 Task: Look for space in Ciudad Lerdo, Mexico from 9th June, 2023 to 17th June, 2023 for 2 adults in price range Rs.7000 to Rs.12000. Place can be private room with 1  bedroom having 2 beds and 1 bathroom. Property type can be house, flat, guest house. Amenities needed are: wifi. Booking option can be shelf check-in. Required host language is English.
Action: Mouse moved to (541, 143)
Screenshot: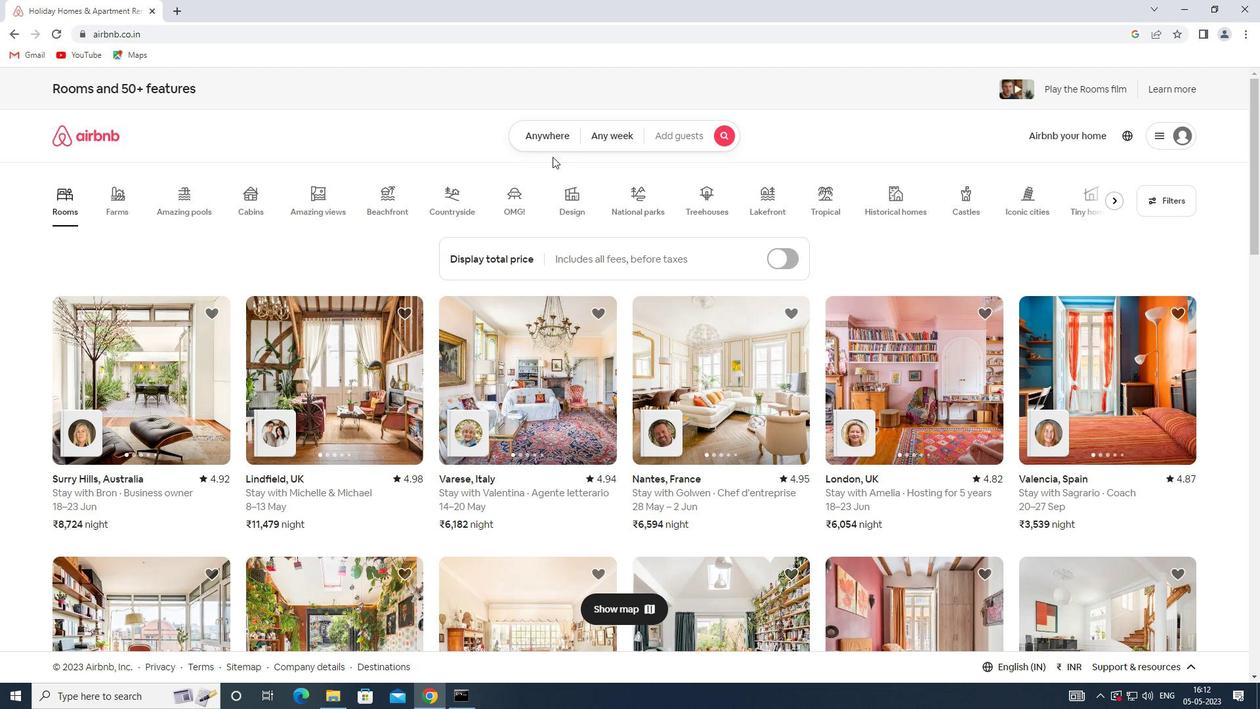 
Action: Mouse pressed left at (541, 143)
Screenshot: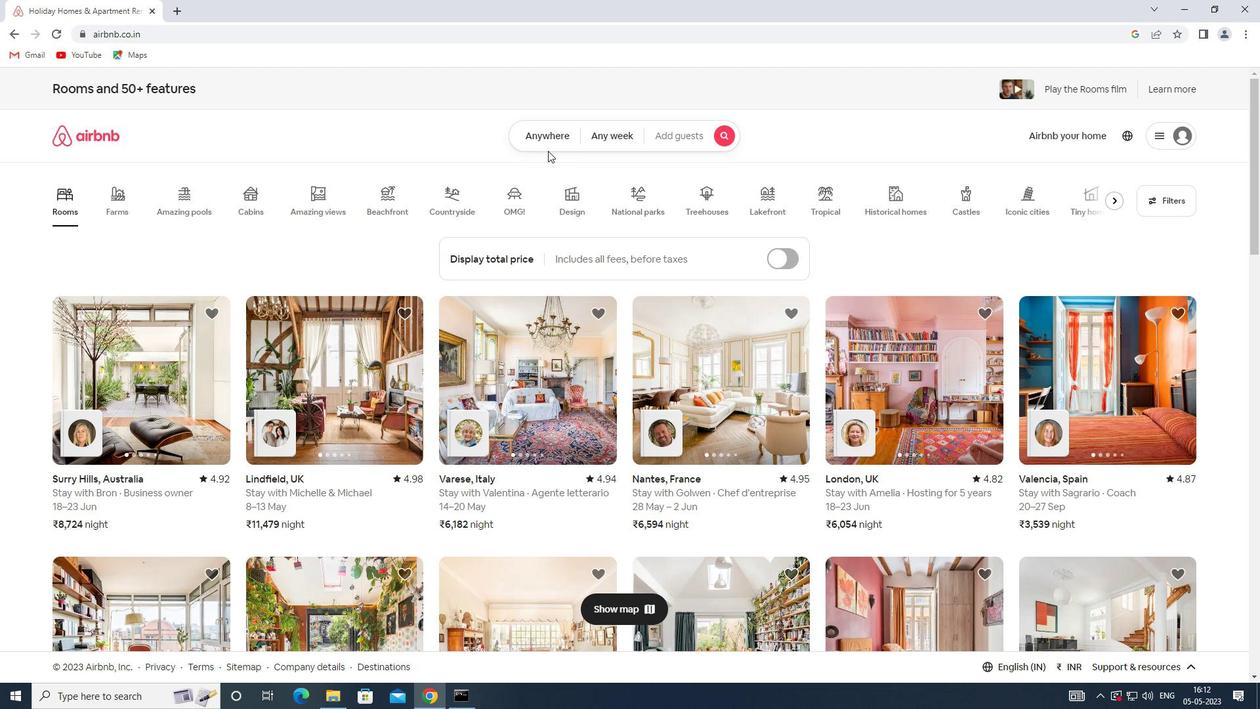 
Action: Mouse moved to (440, 189)
Screenshot: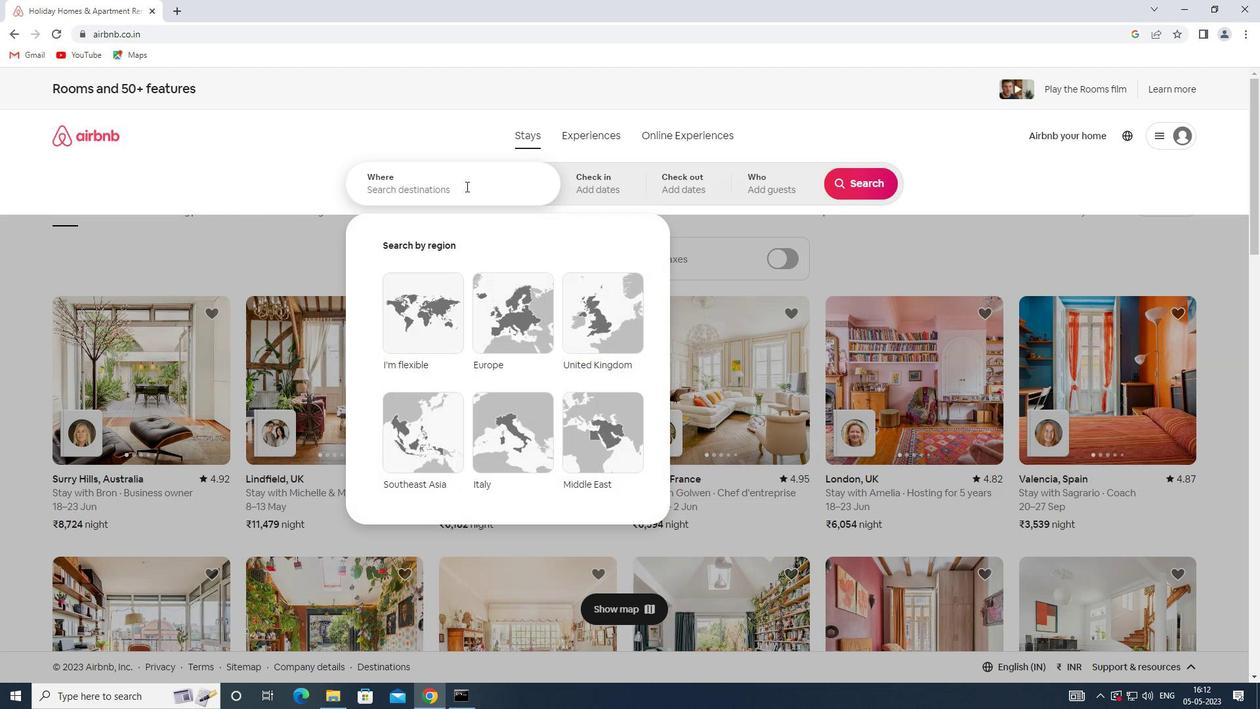 
Action: Mouse pressed left at (440, 189)
Screenshot: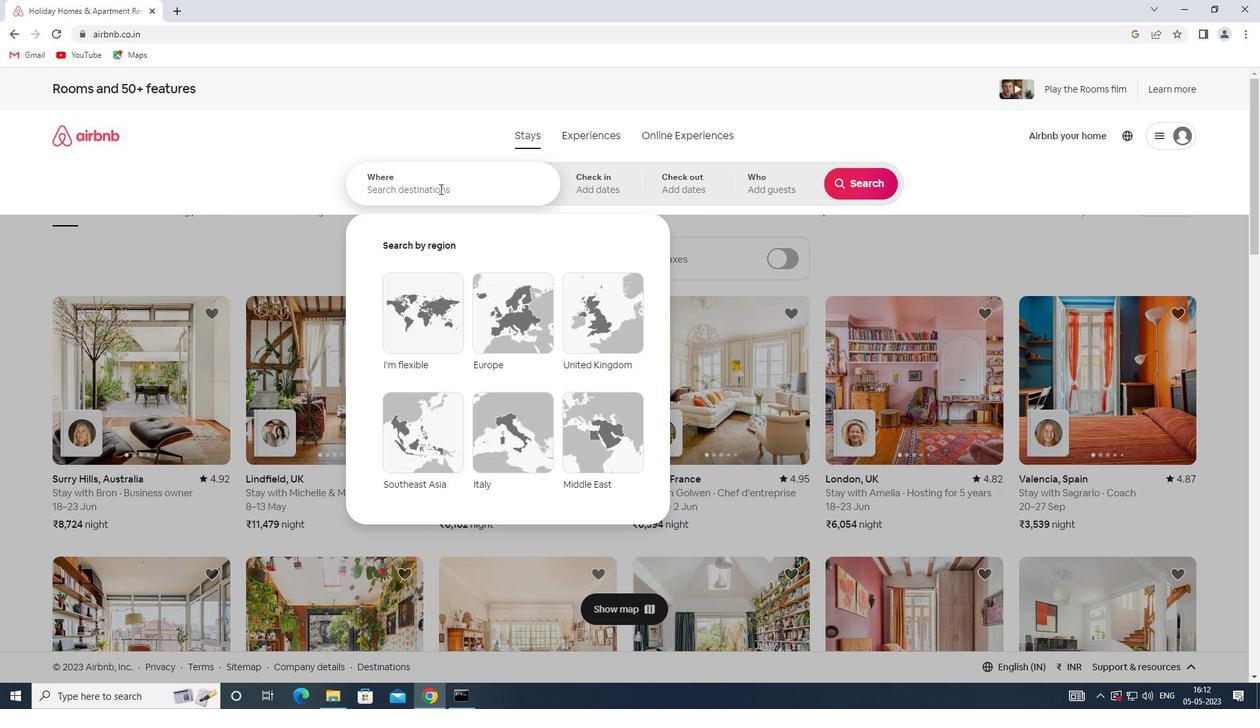 
Action: Mouse moved to (439, 189)
Screenshot: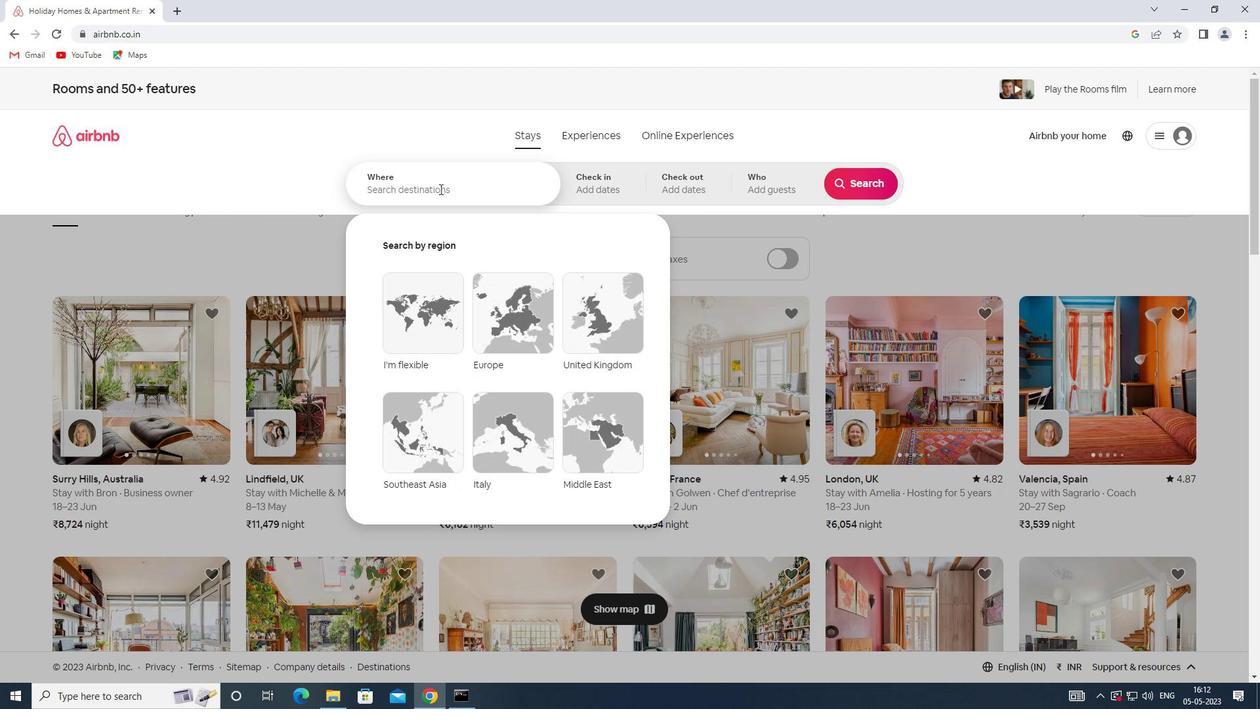 
Action: Key pressed <Key.shift>SPACE<Key.space>IN<Key.space><Key.shift><Key.shift>CIUDAD<Key.space><Key.shift>LERDO,<Key.shift>MEXICO
Screenshot: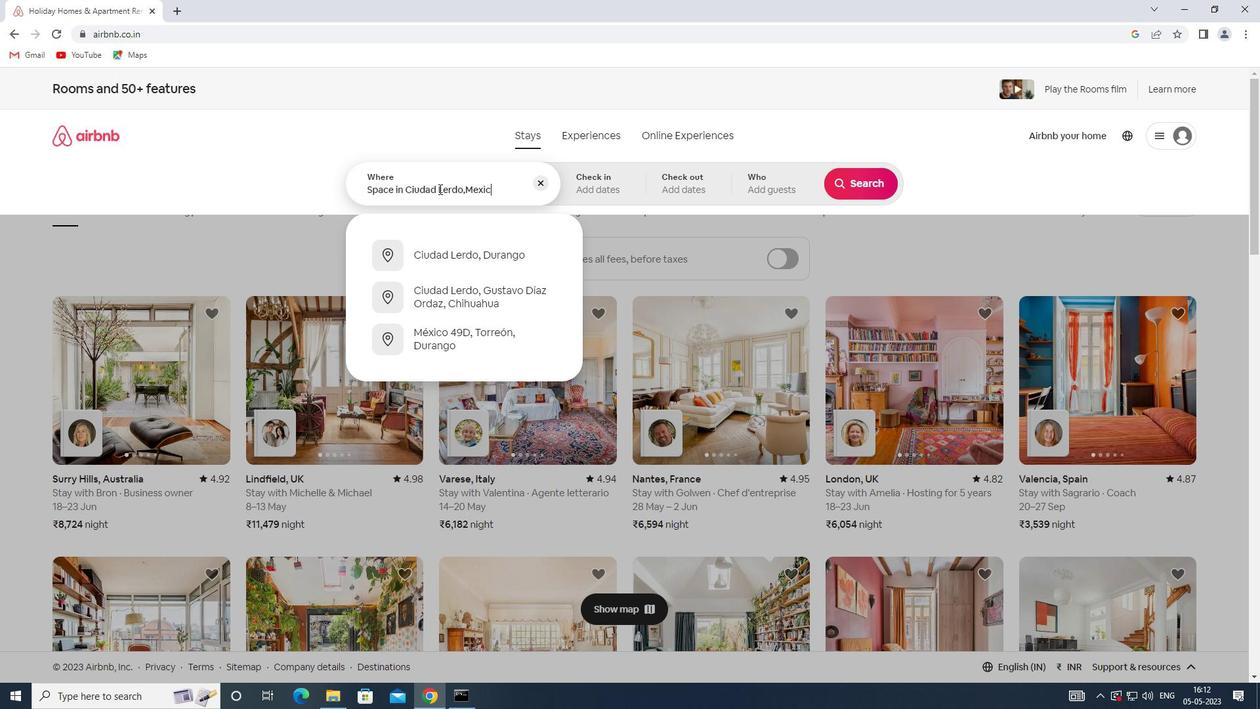
Action: Mouse moved to (593, 170)
Screenshot: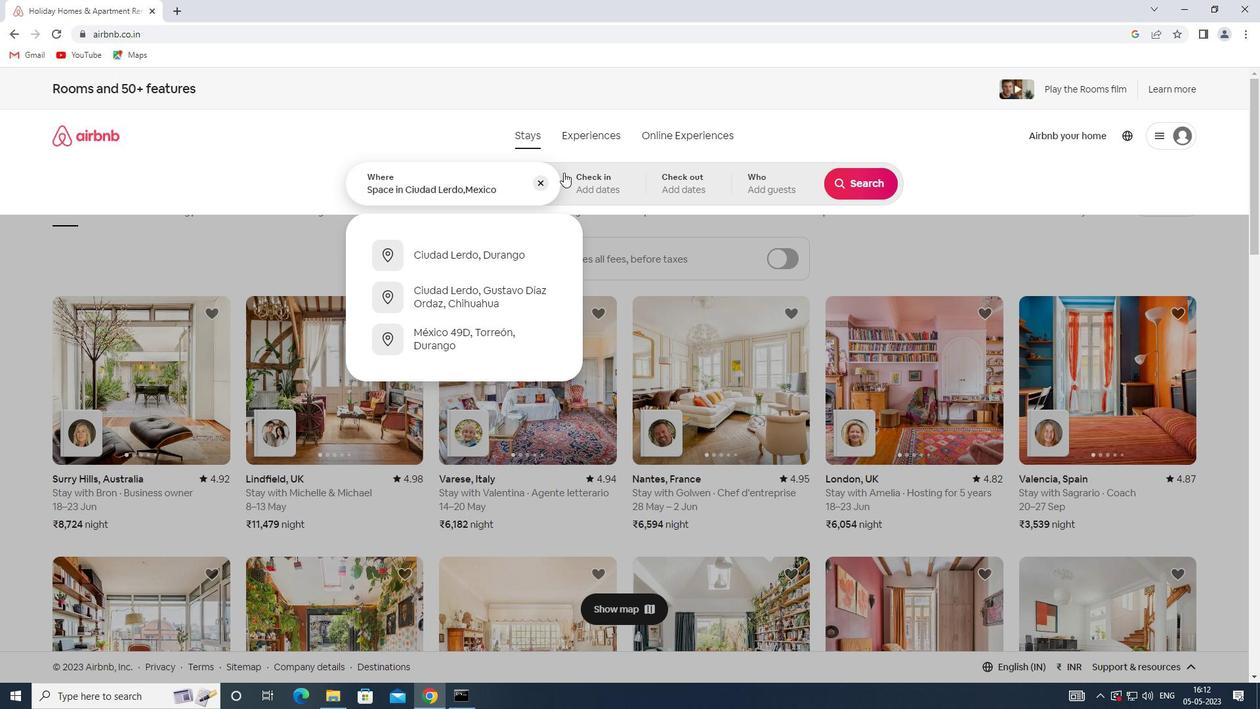 
Action: Mouse pressed left at (593, 170)
Screenshot: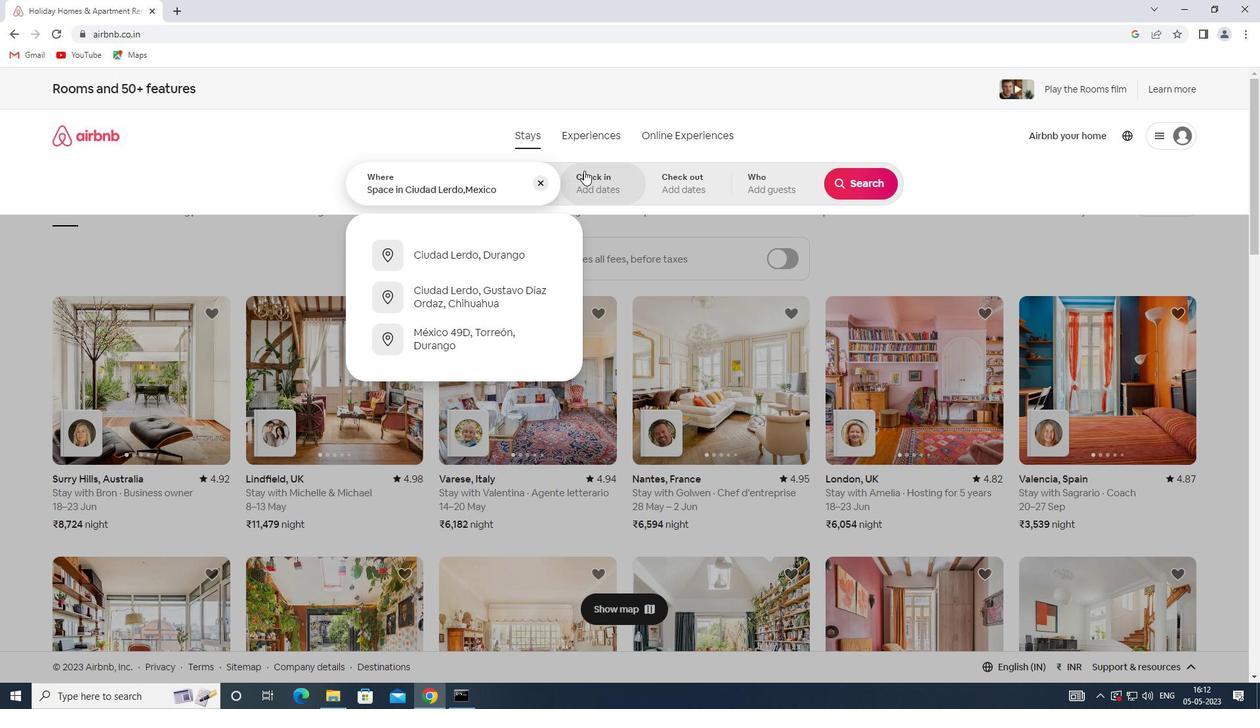 
Action: Mouse moved to (805, 363)
Screenshot: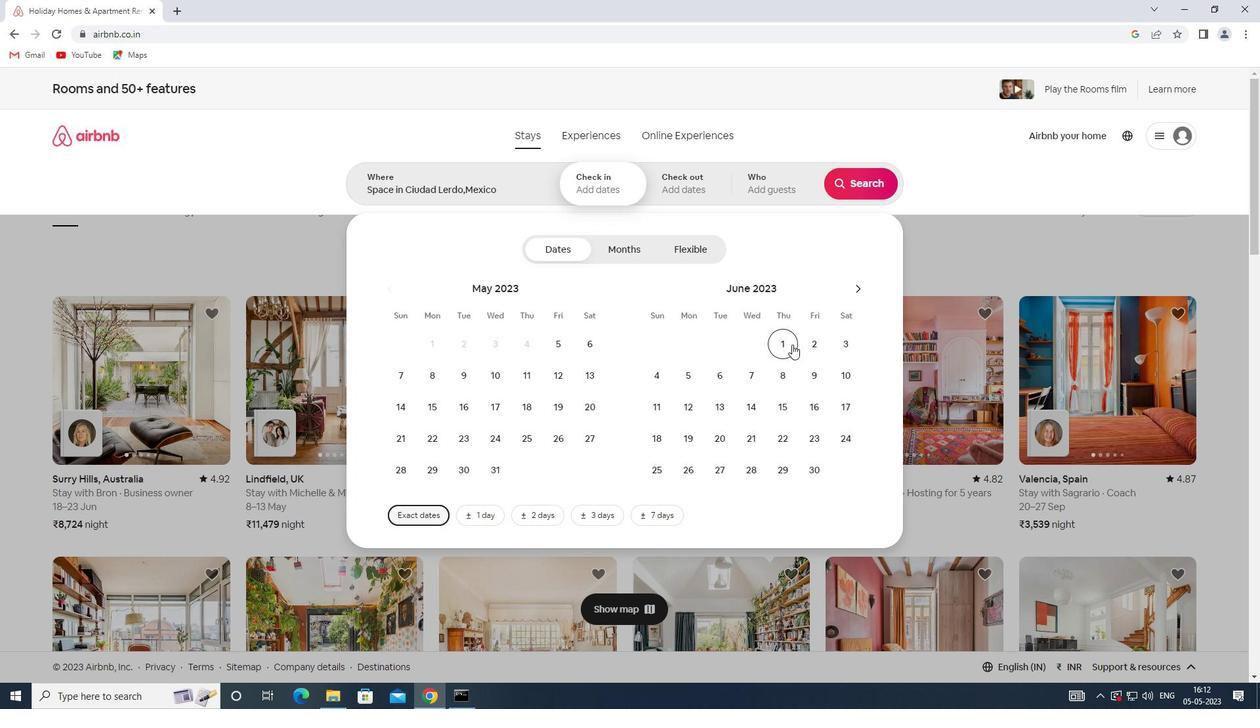 
Action: Mouse pressed left at (805, 363)
Screenshot: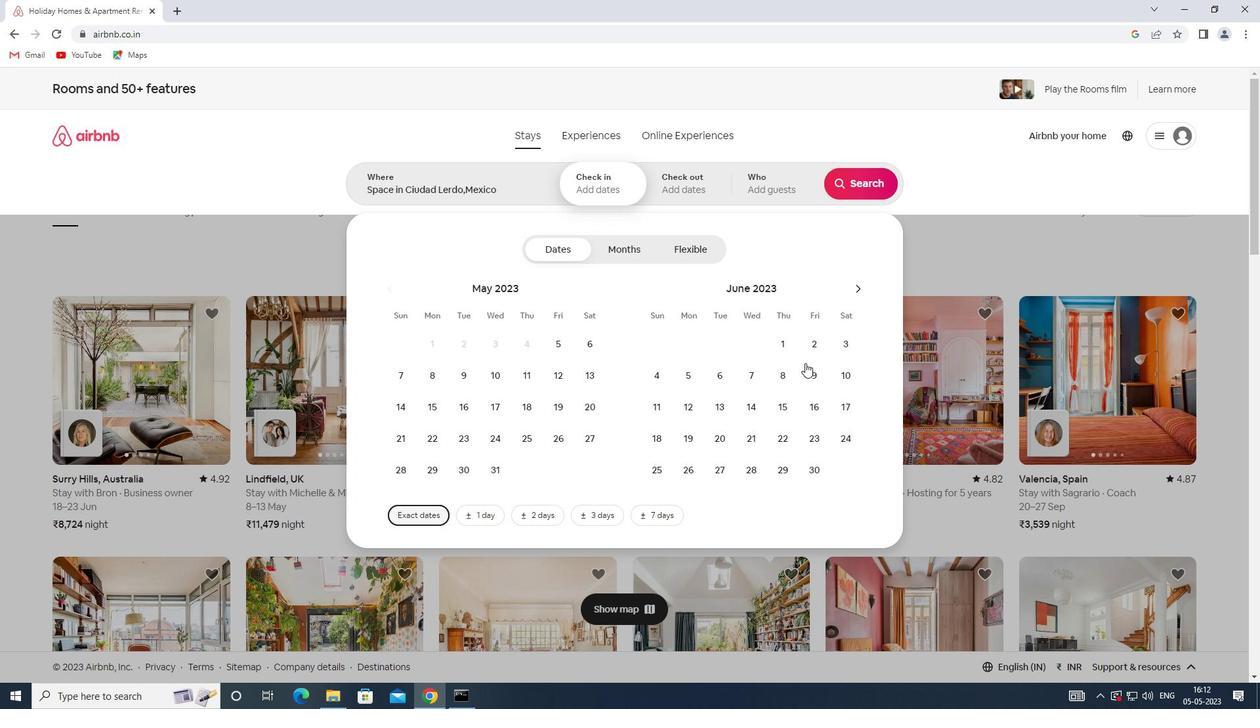 
Action: Mouse moved to (842, 405)
Screenshot: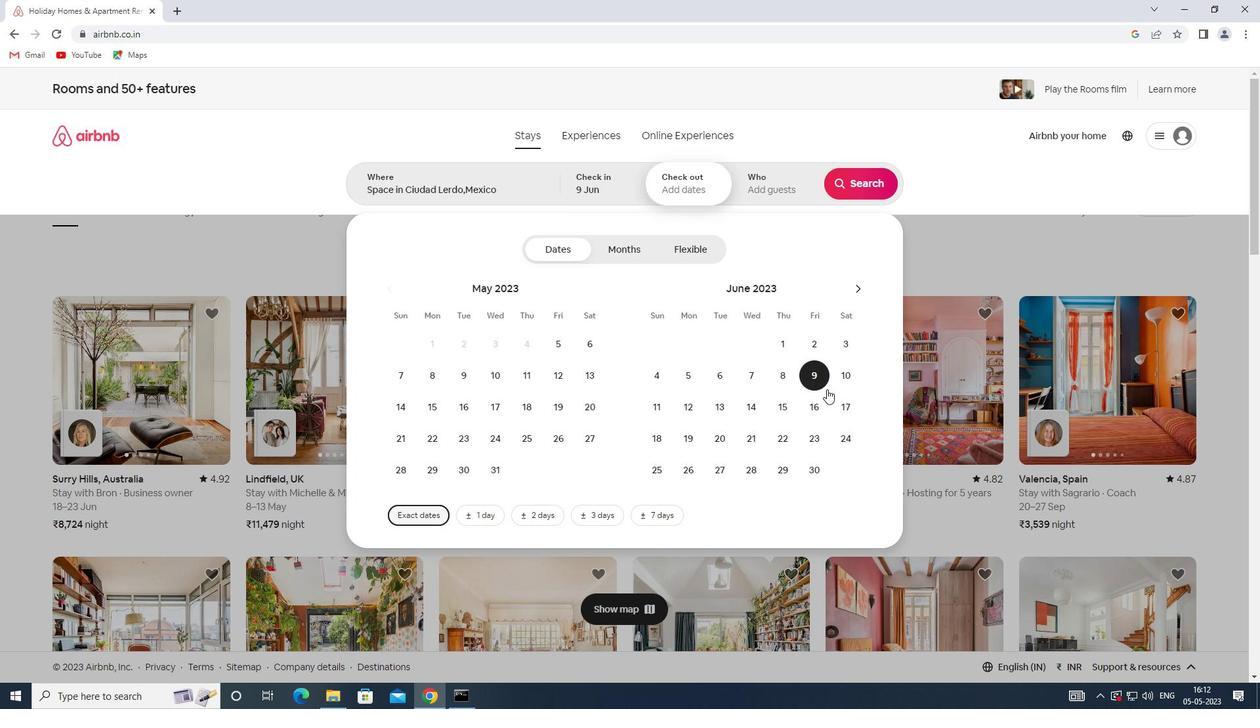 
Action: Mouse pressed left at (842, 405)
Screenshot: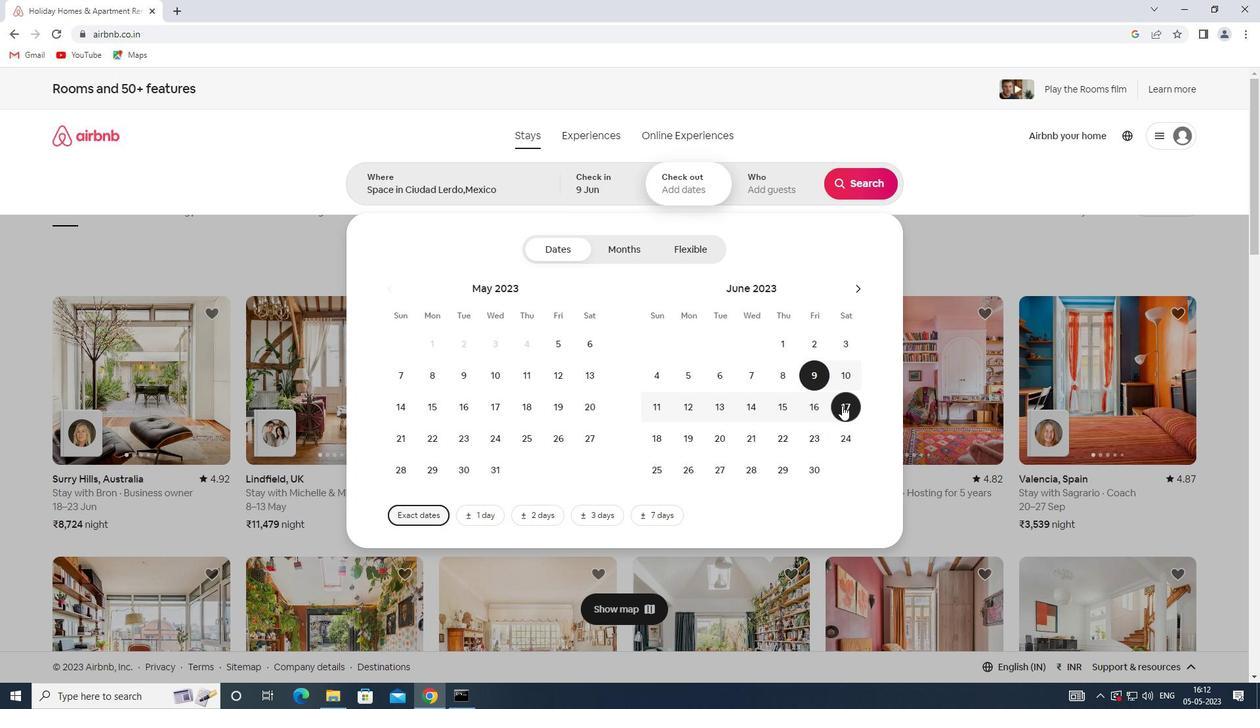 
Action: Mouse moved to (772, 190)
Screenshot: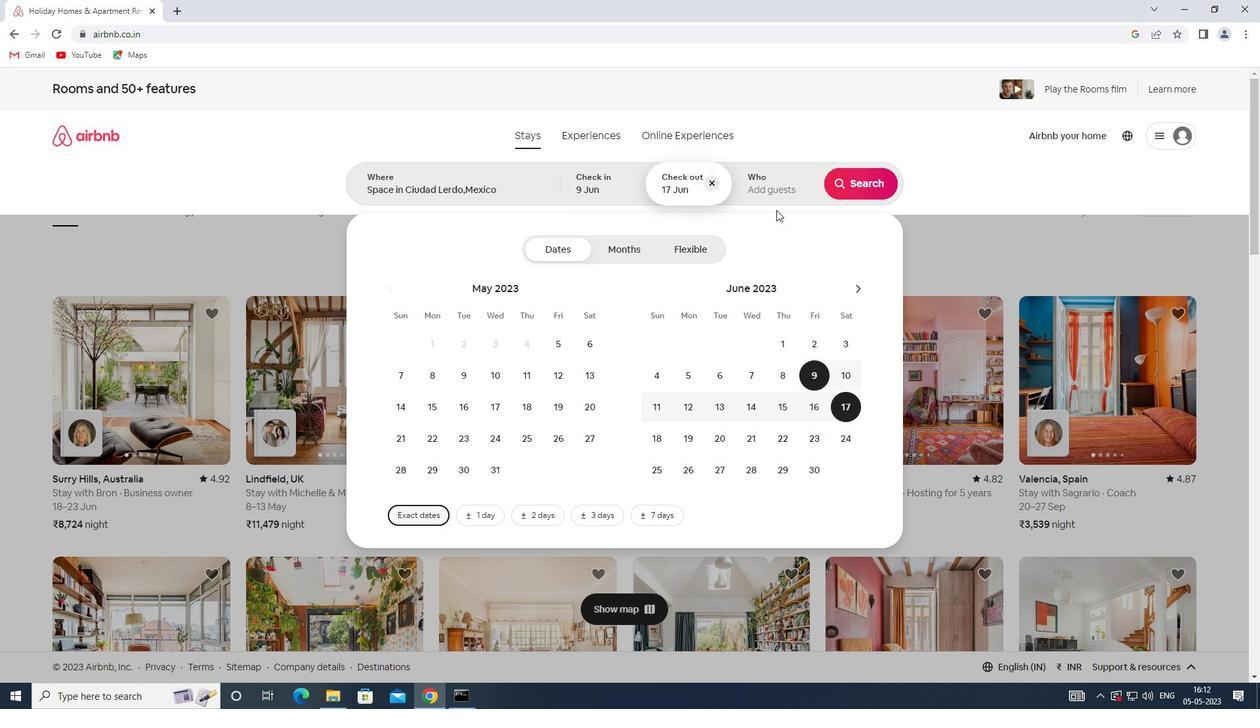 
Action: Mouse pressed left at (772, 190)
Screenshot: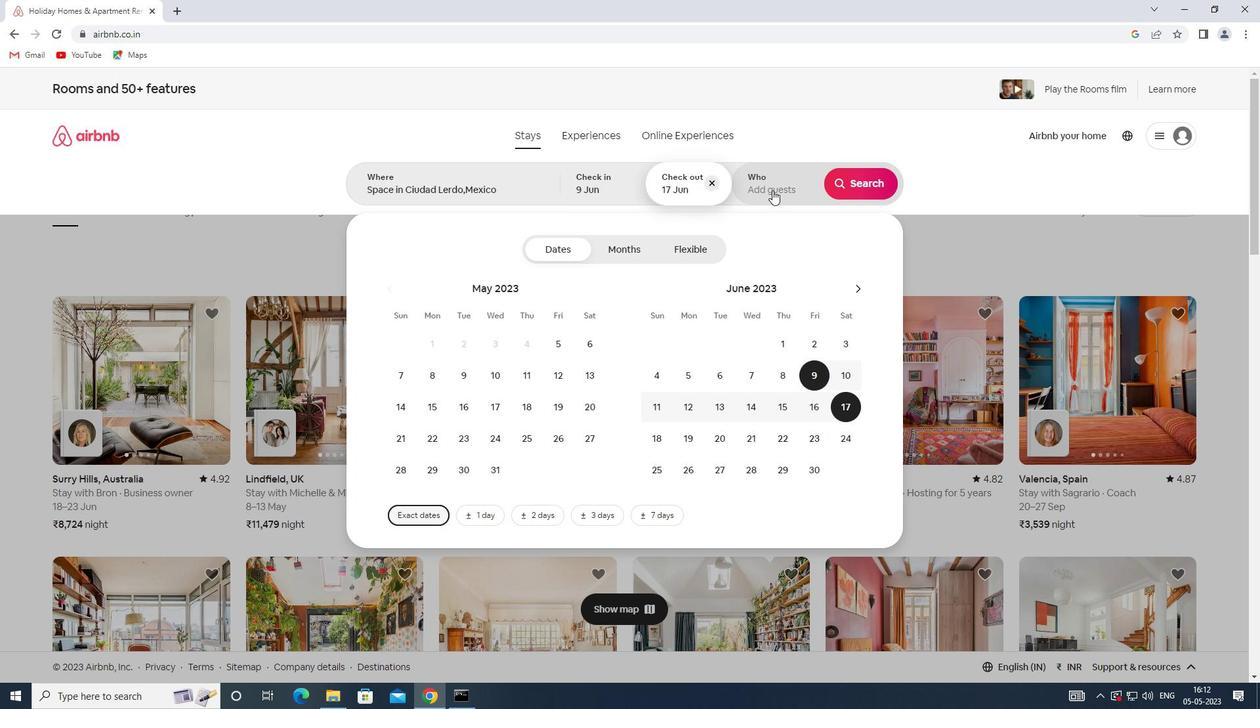 
Action: Mouse moved to (871, 252)
Screenshot: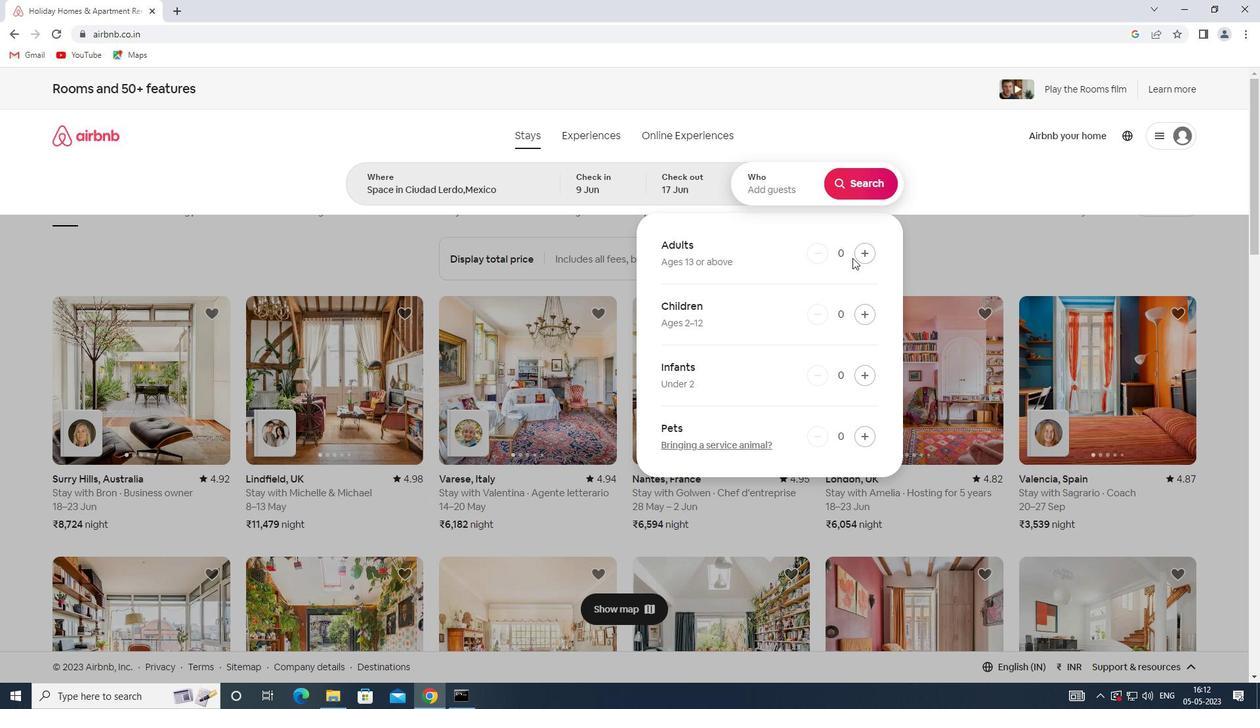 
Action: Mouse pressed left at (871, 252)
Screenshot: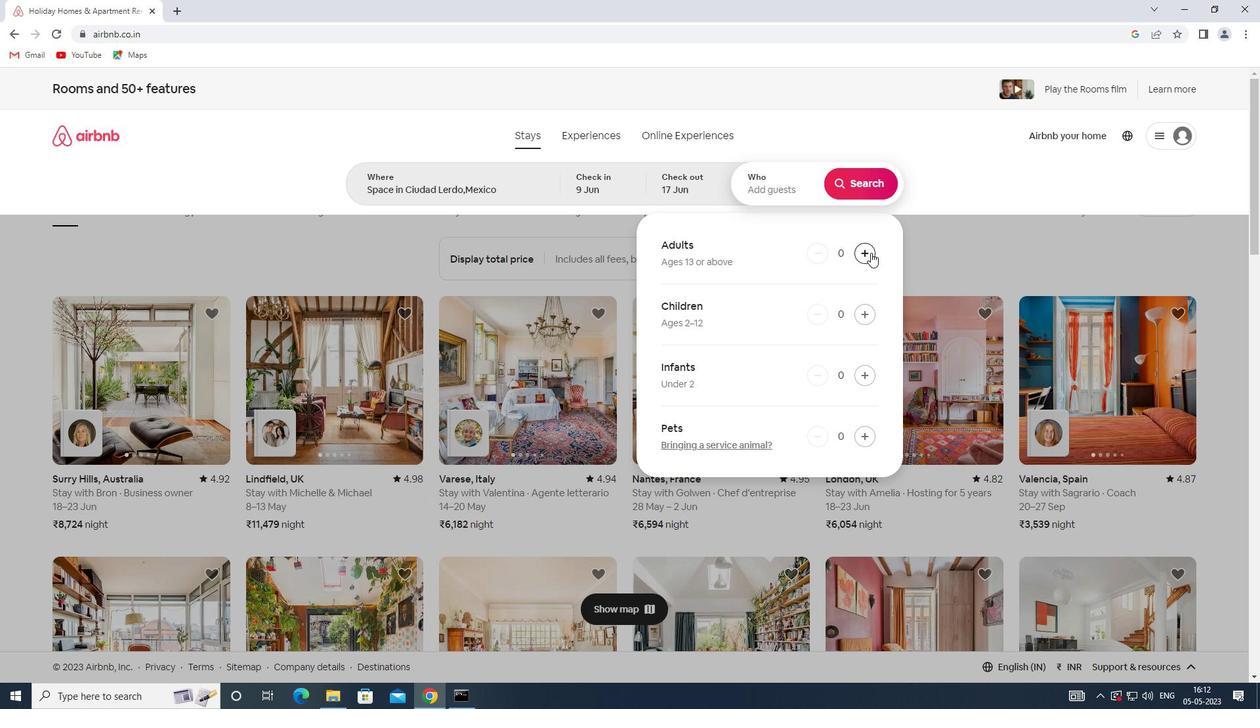 
Action: Mouse pressed left at (871, 252)
Screenshot: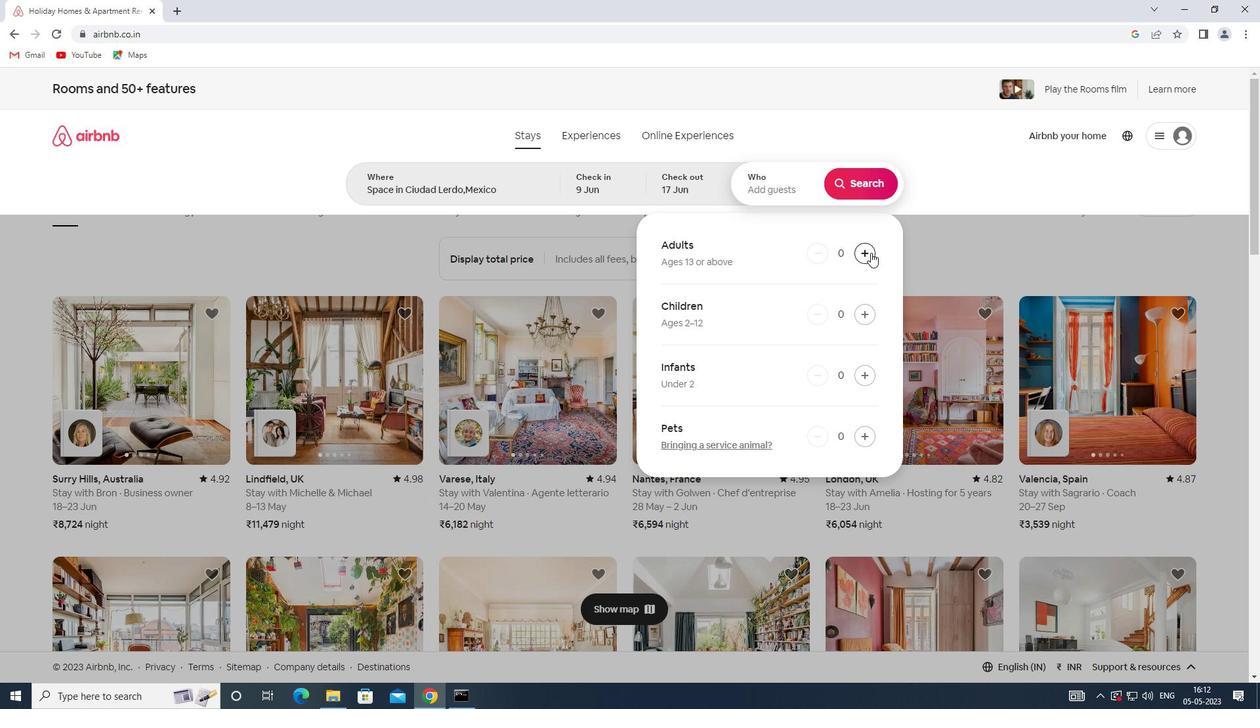 
Action: Mouse moved to (866, 187)
Screenshot: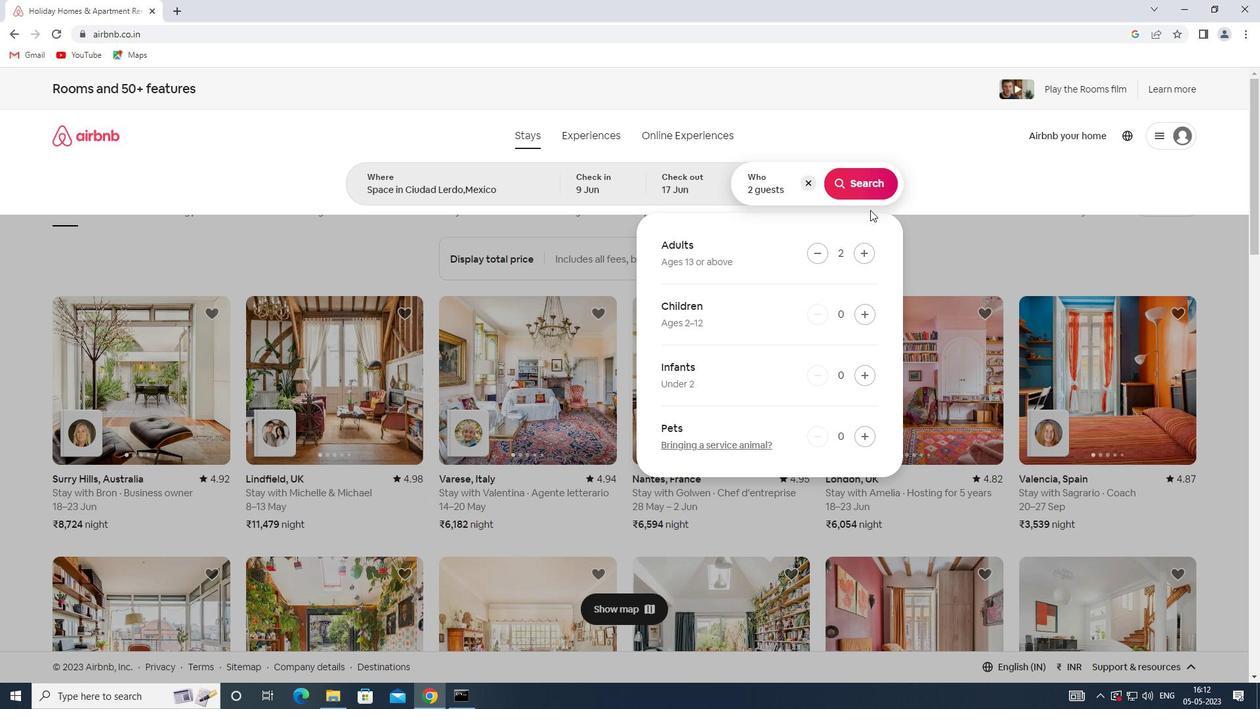 
Action: Mouse pressed left at (866, 187)
Screenshot: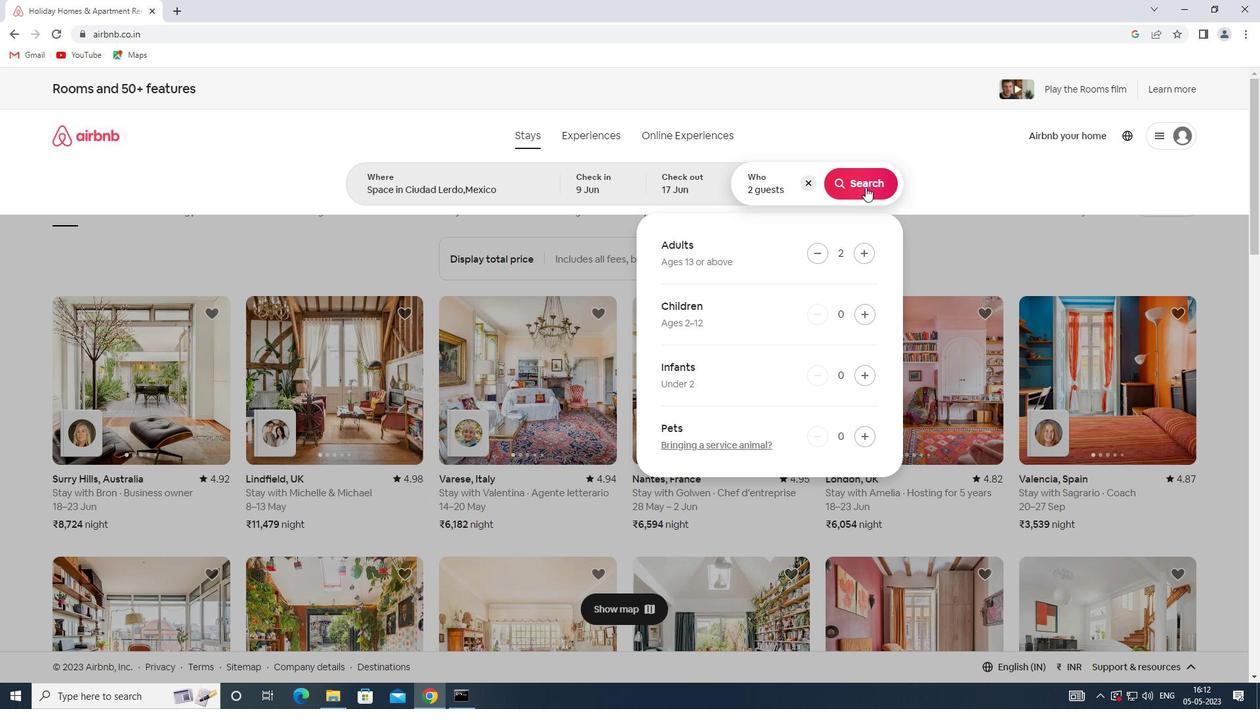 
Action: Mouse moved to (1195, 145)
Screenshot: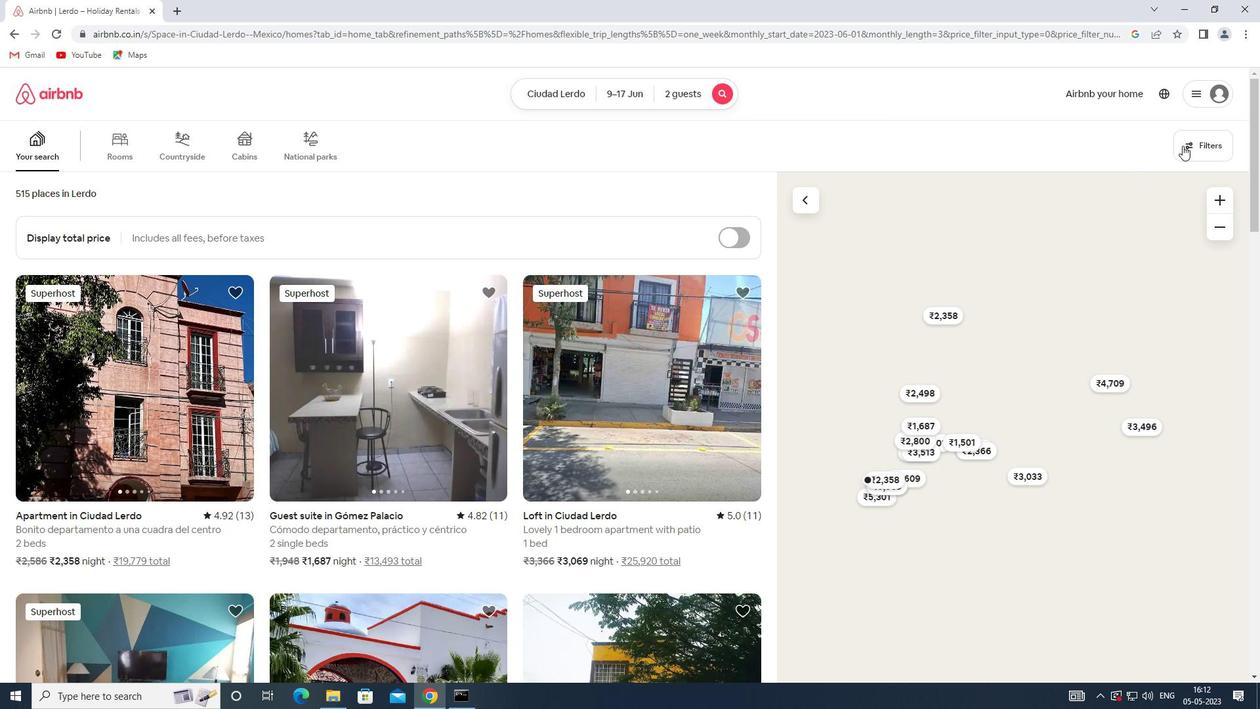 
Action: Mouse pressed left at (1195, 145)
Screenshot: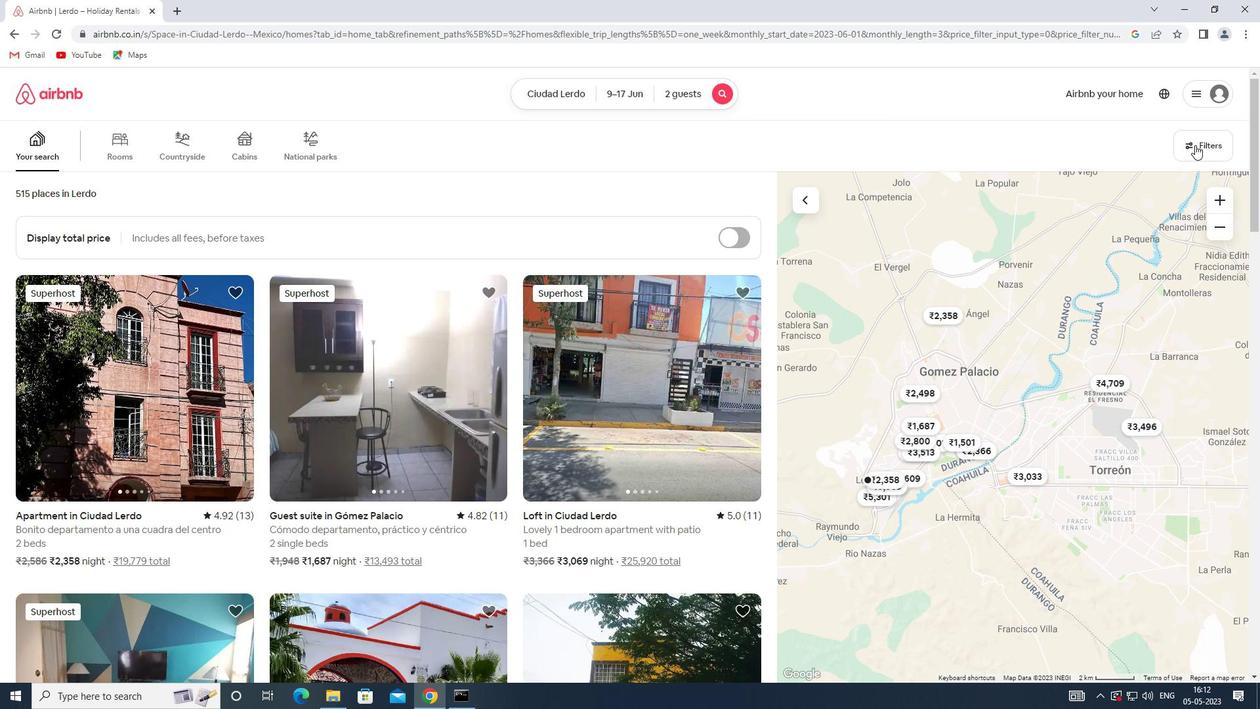
Action: Mouse moved to (468, 468)
Screenshot: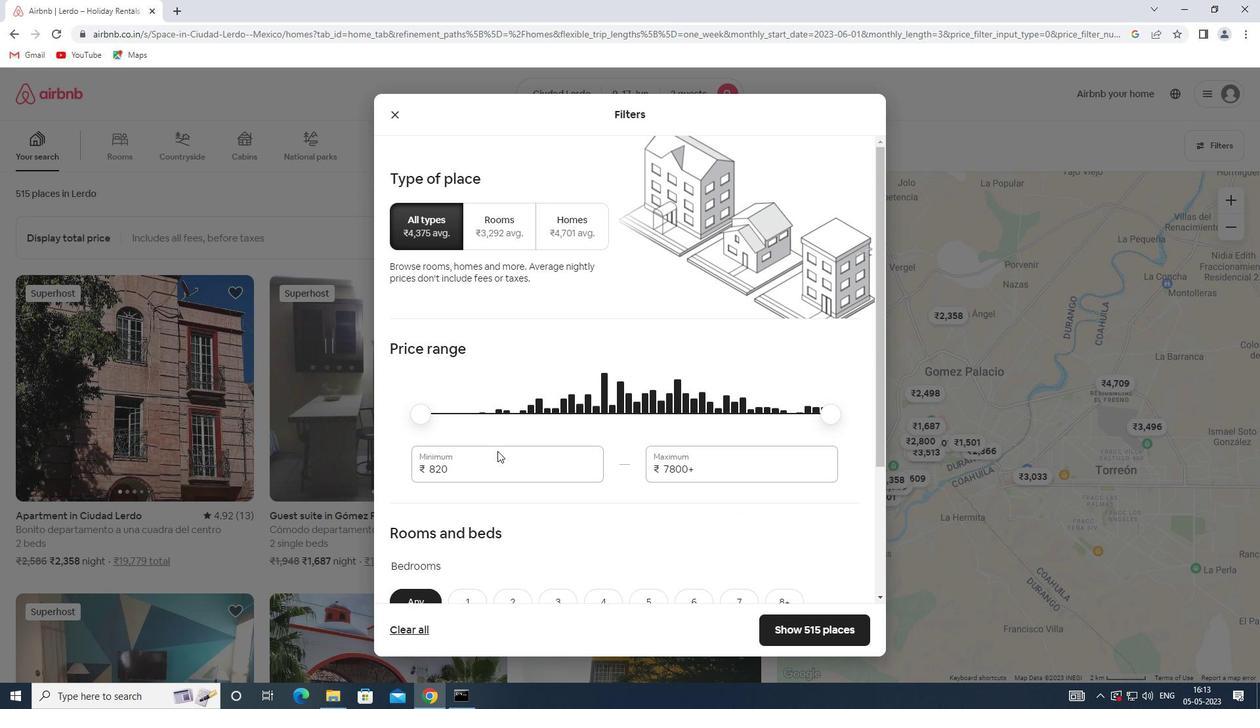 
Action: Mouse pressed left at (468, 468)
Screenshot: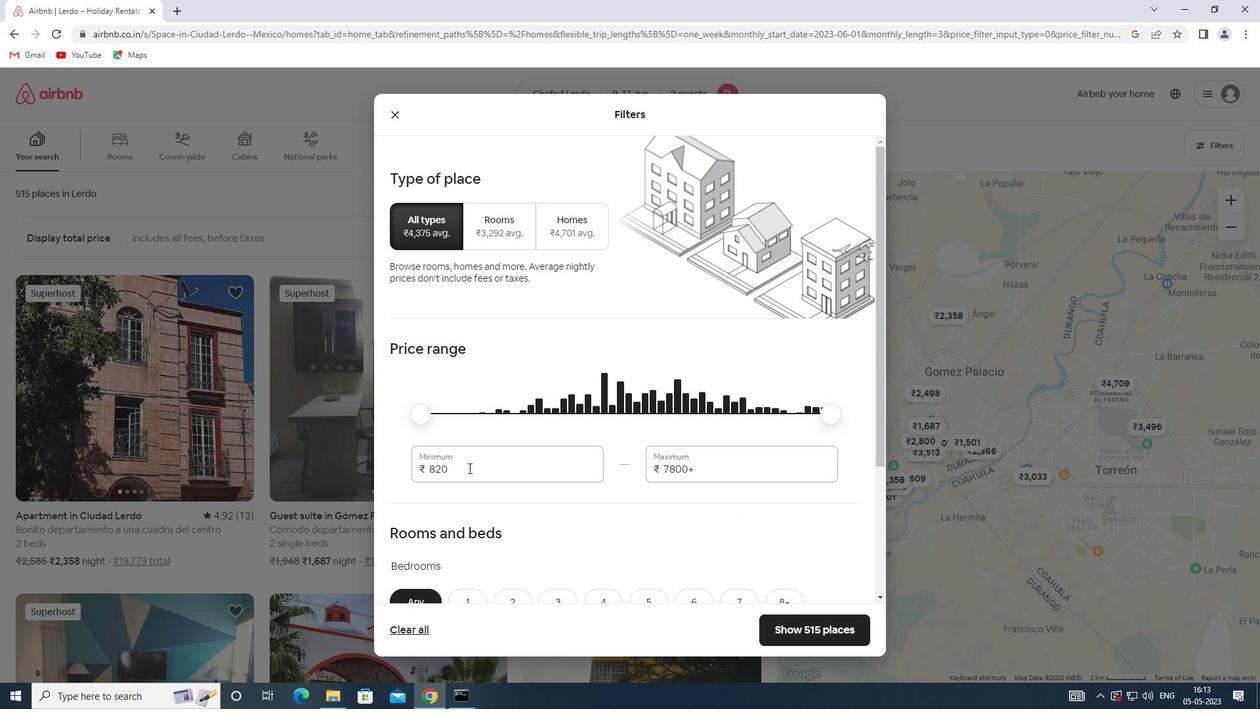 
Action: Mouse moved to (413, 462)
Screenshot: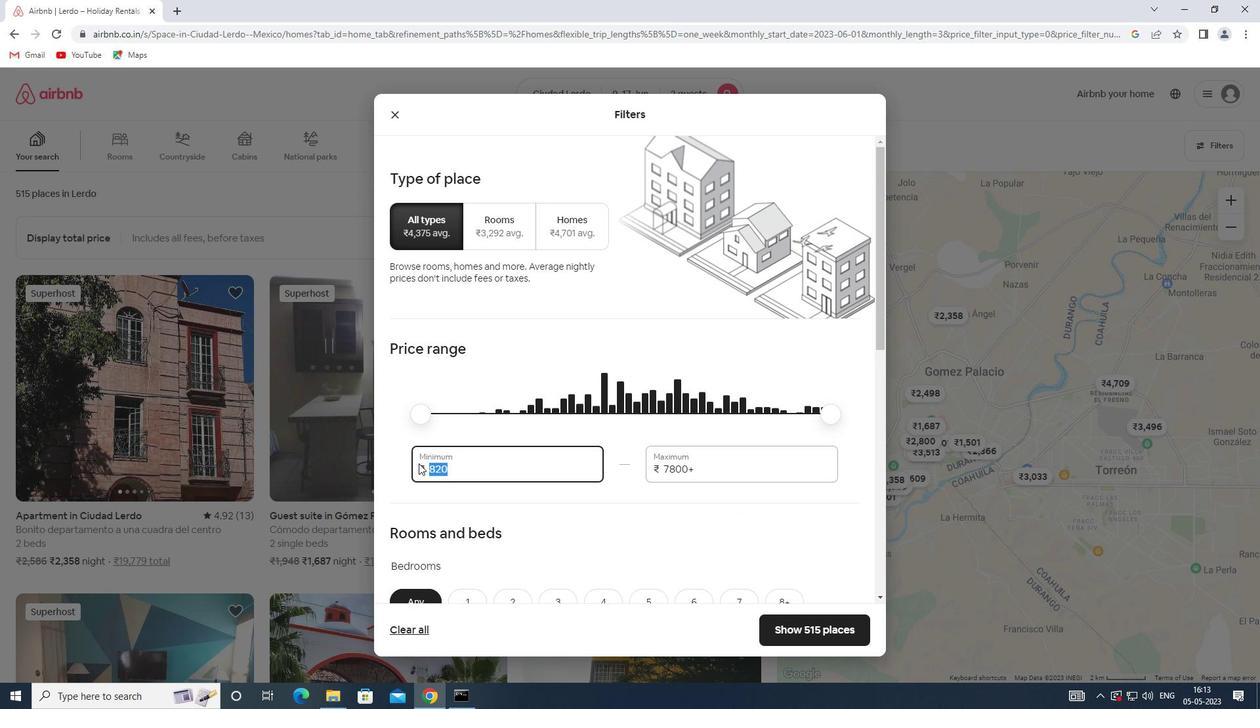 
Action: Key pressed 7000
Screenshot: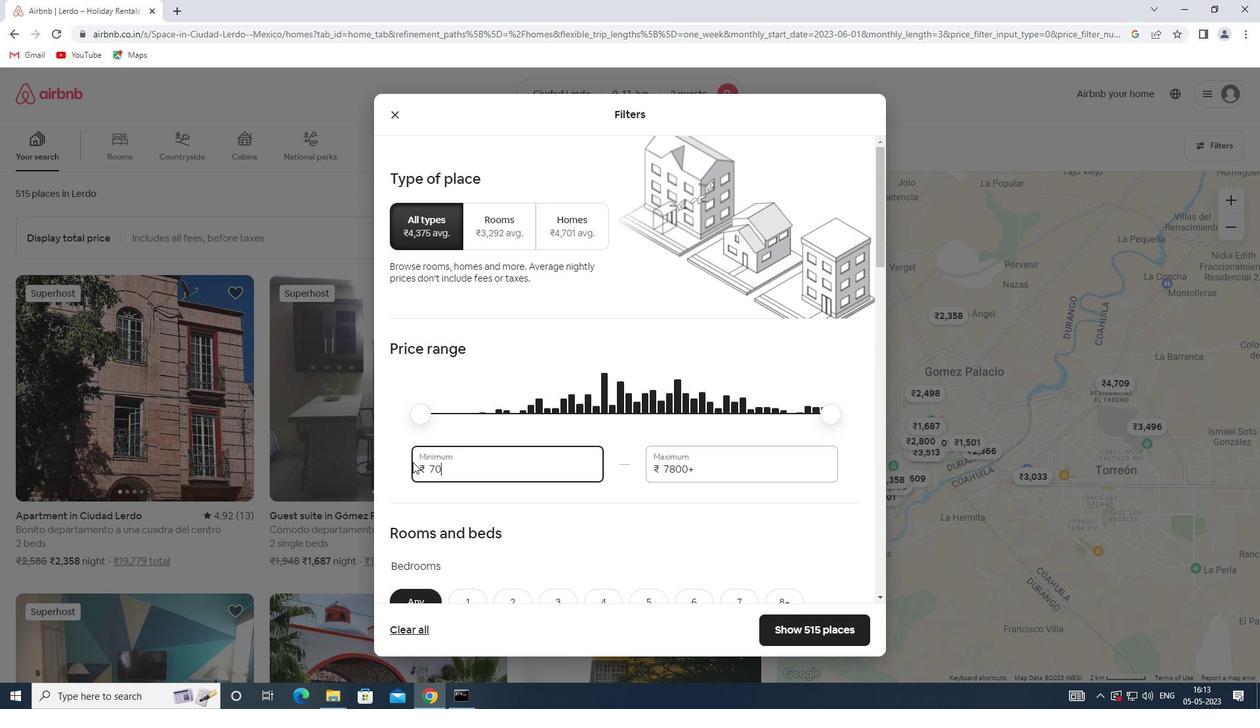
Action: Mouse moved to (704, 468)
Screenshot: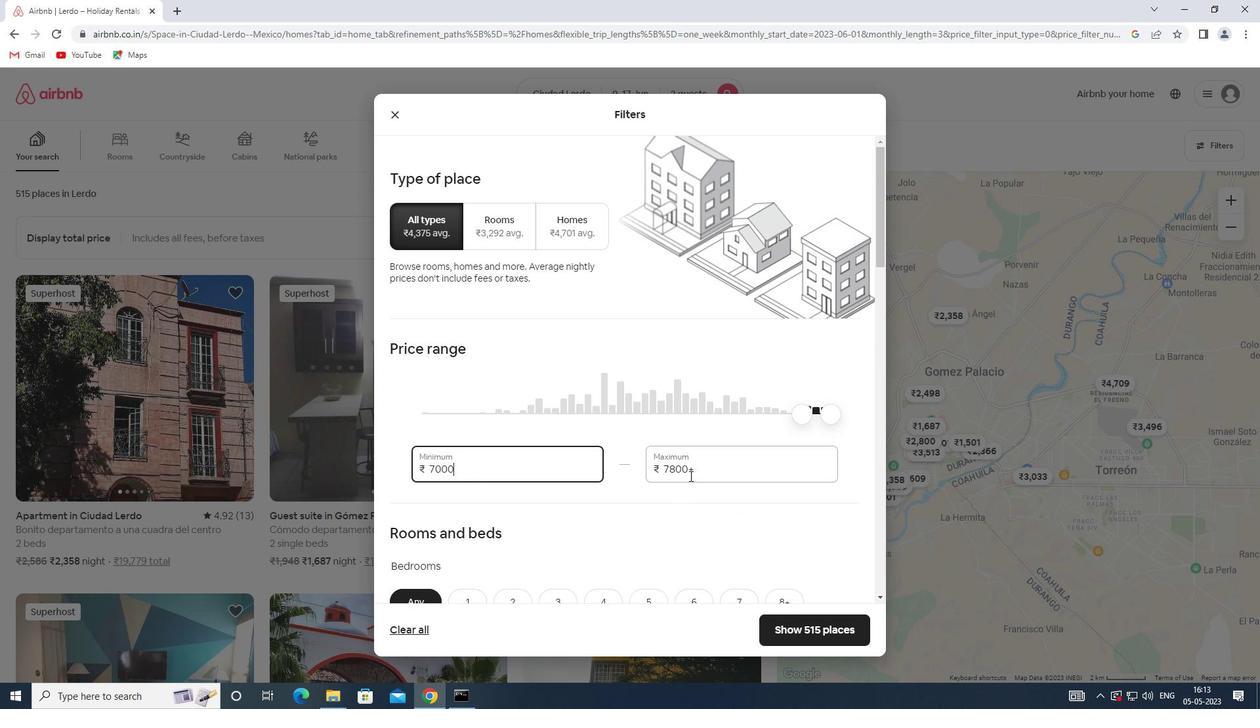 
Action: Mouse pressed left at (704, 468)
Screenshot: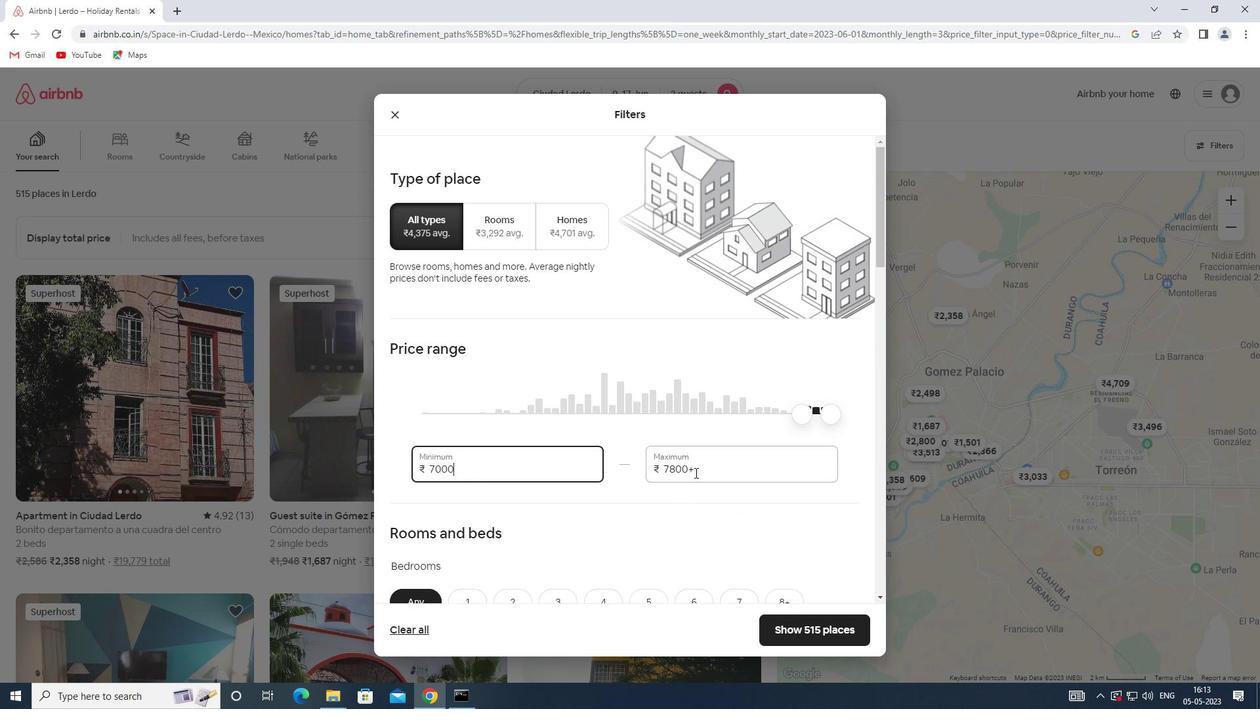 
Action: Mouse moved to (660, 466)
Screenshot: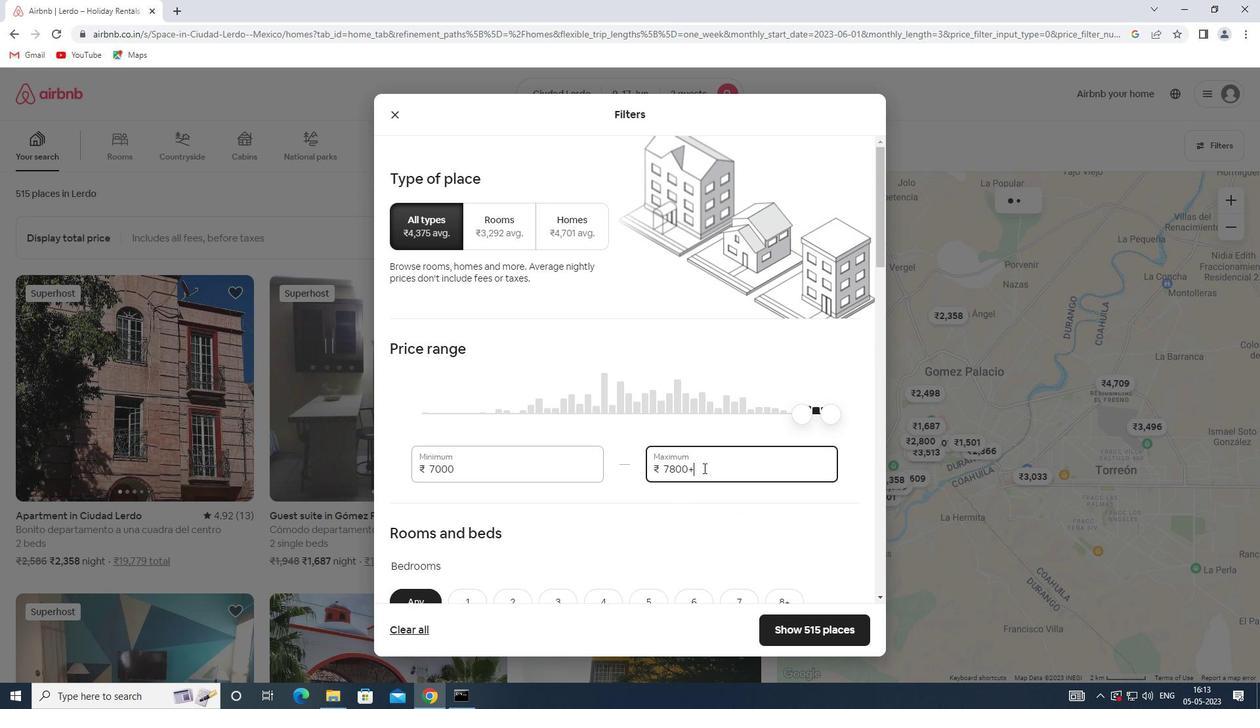 
Action: Key pressed 12000
Screenshot: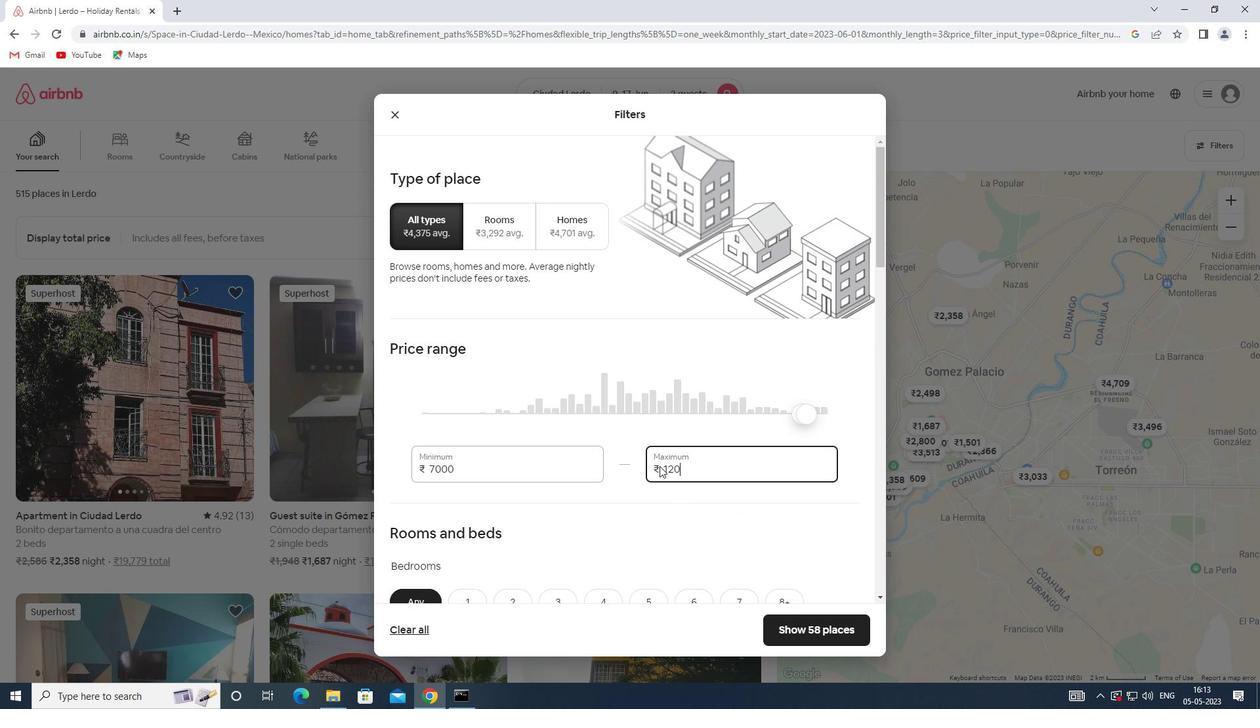 
Action: Mouse moved to (595, 487)
Screenshot: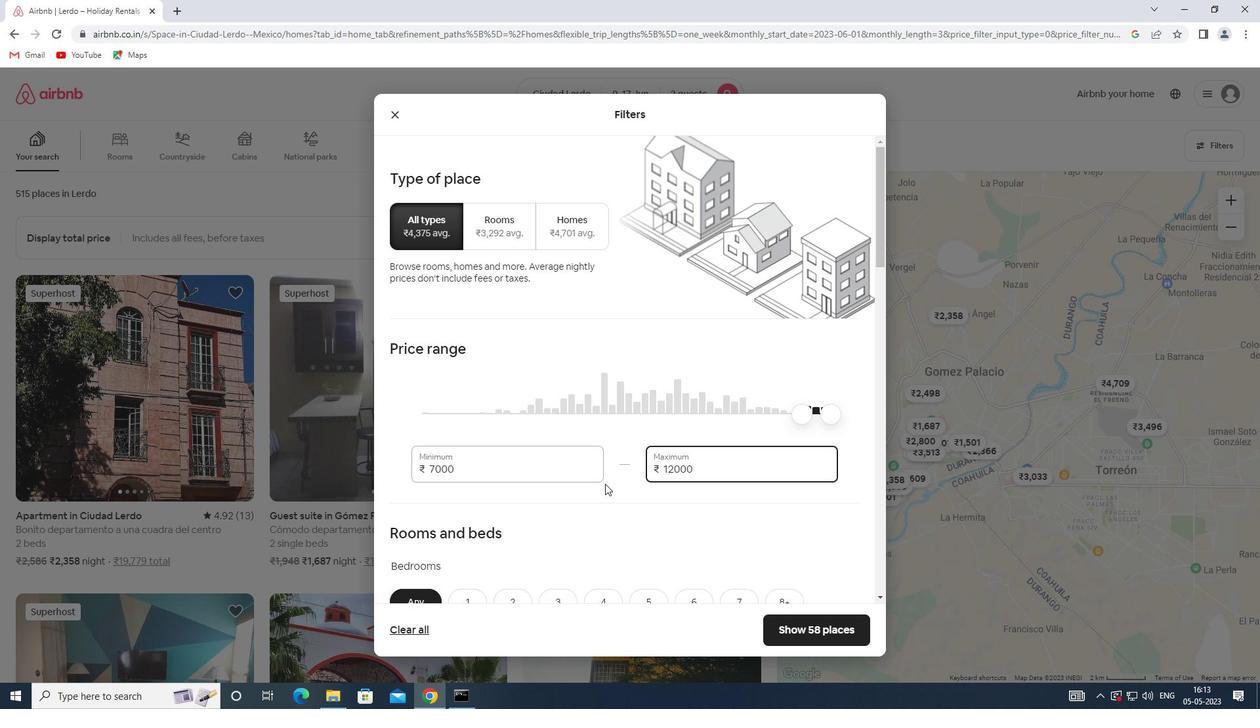 
Action: Mouse scrolled (595, 487) with delta (0, 0)
Screenshot: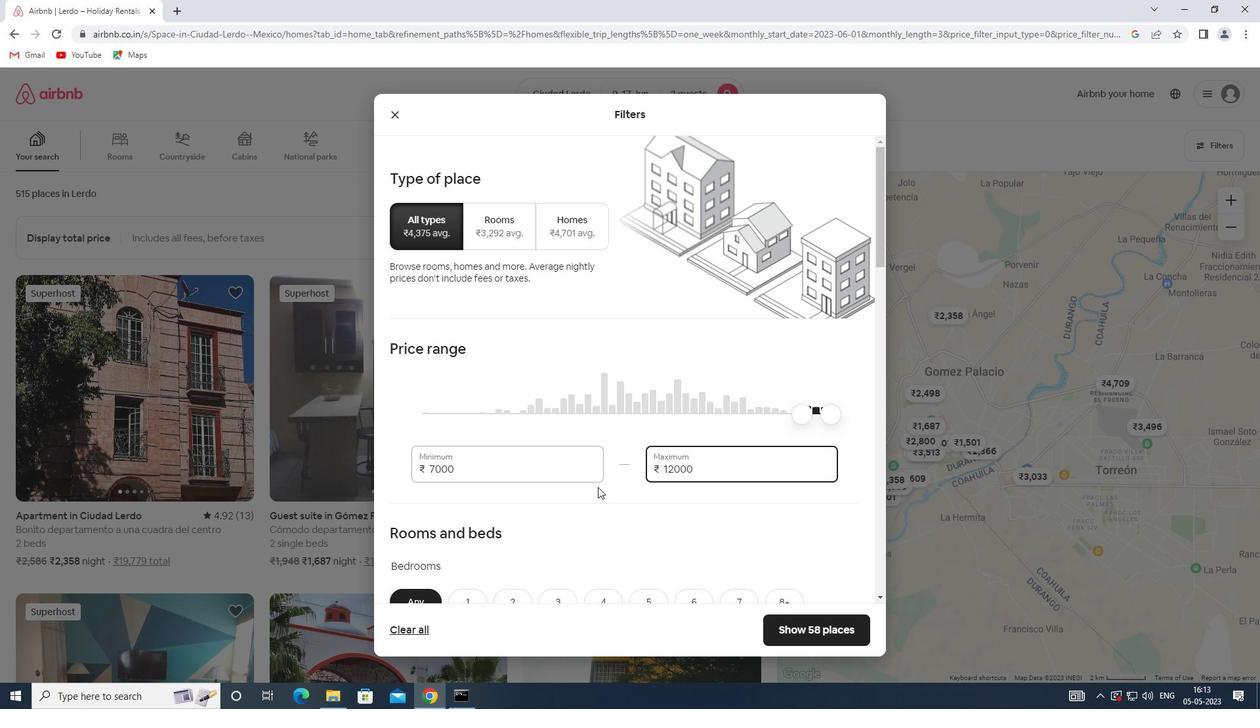 
Action: Mouse scrolled (595, 487) with delta (0, 0)
Screenshot: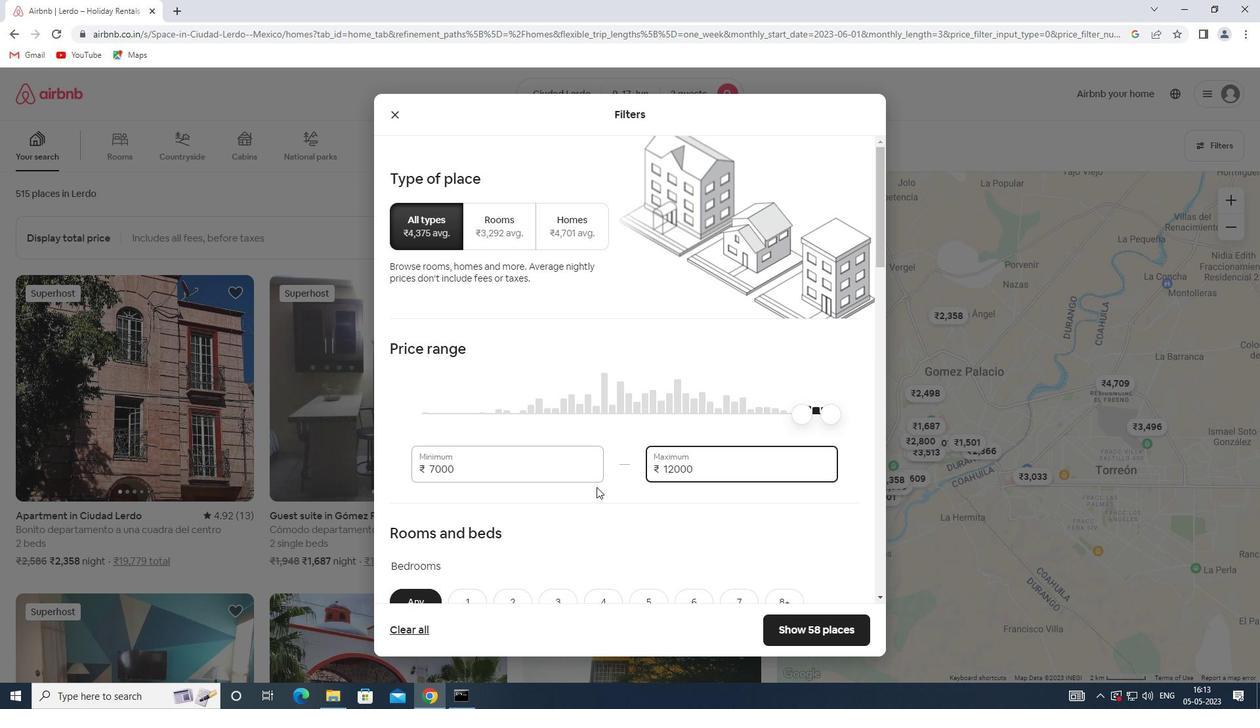 
Action: Mouse scrolled (595, 487) with delta (0, 0)
Screenshot: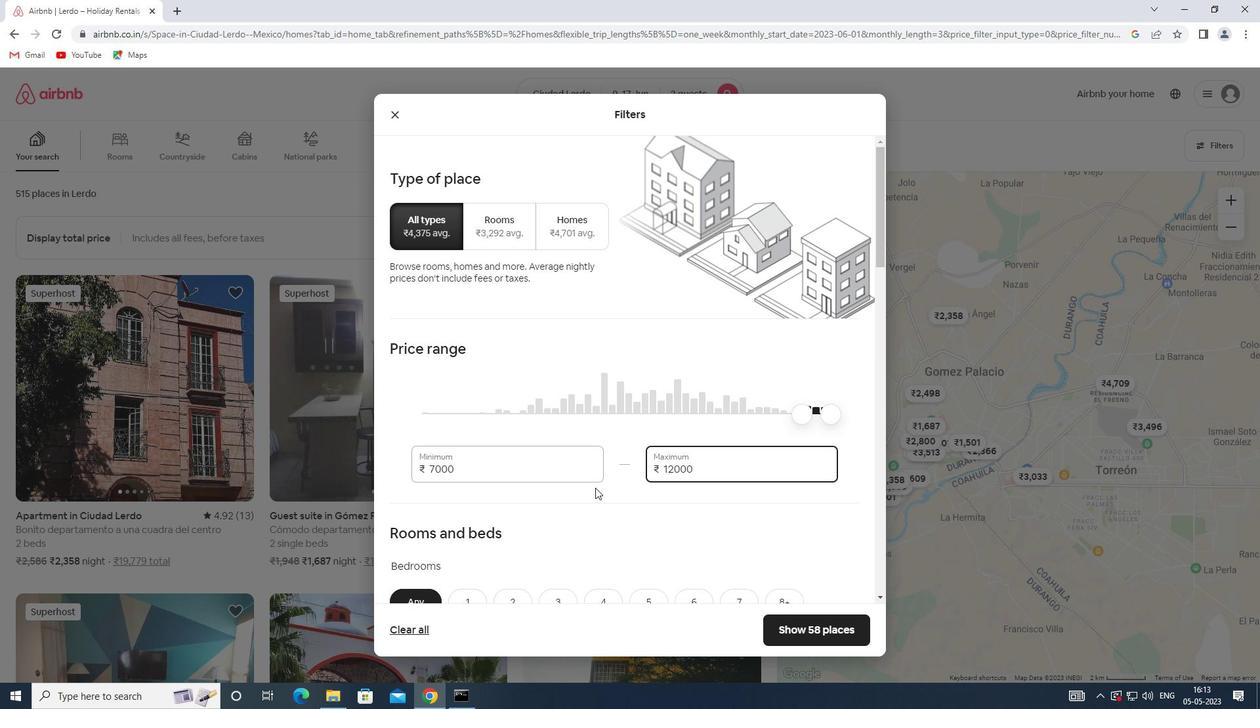 
Action: Mouse moved to (481, 402)
Screenshot: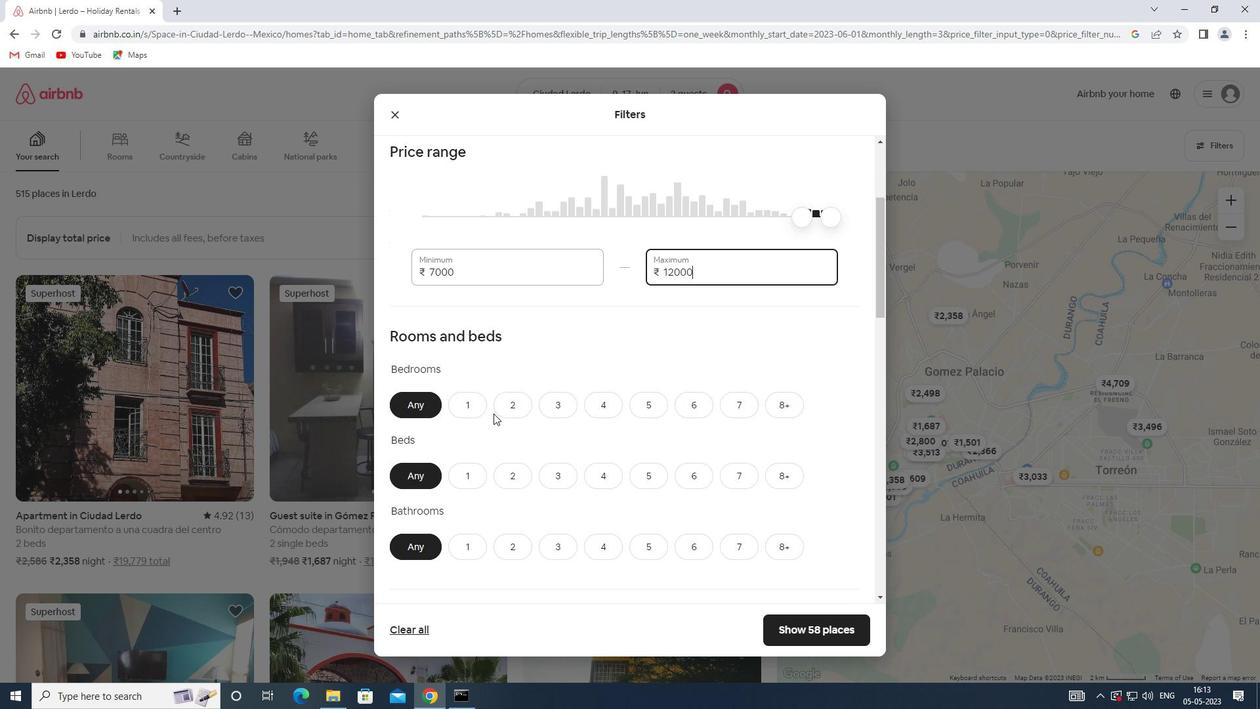
Action: Mouse pressed left at (481, 402)
Screenshot: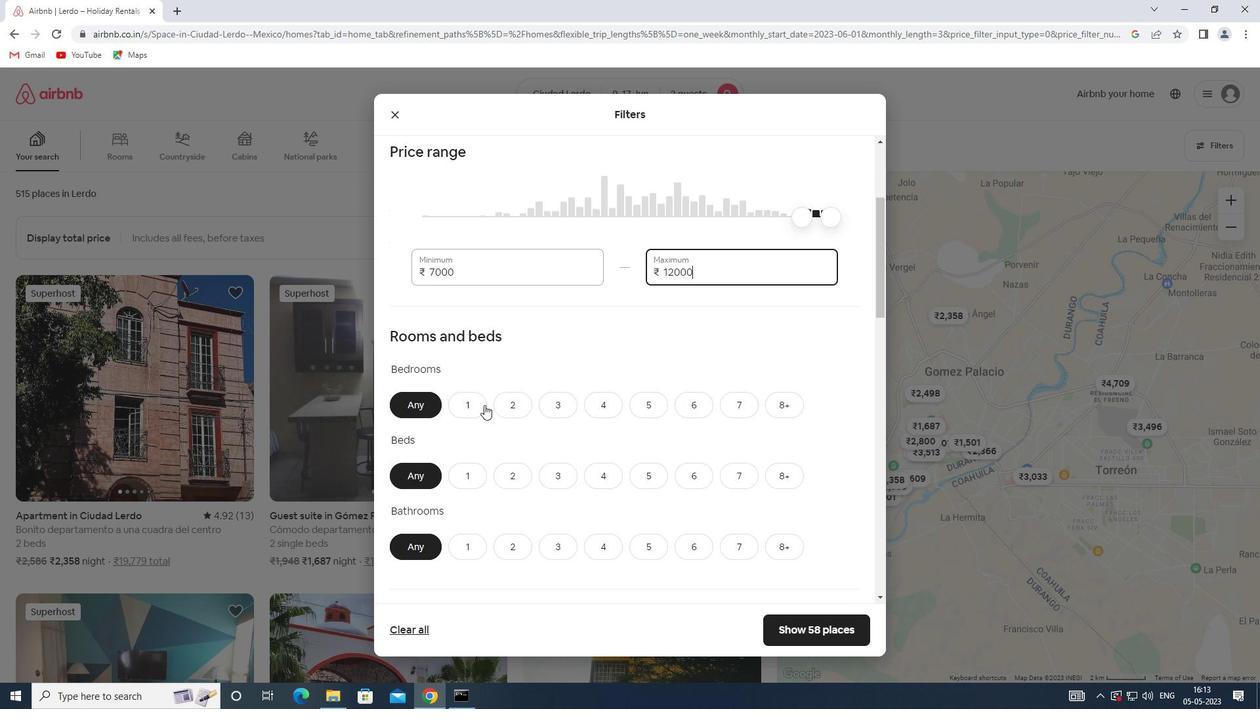 
Action: Mouse moved to (518, 466)
Screenshot: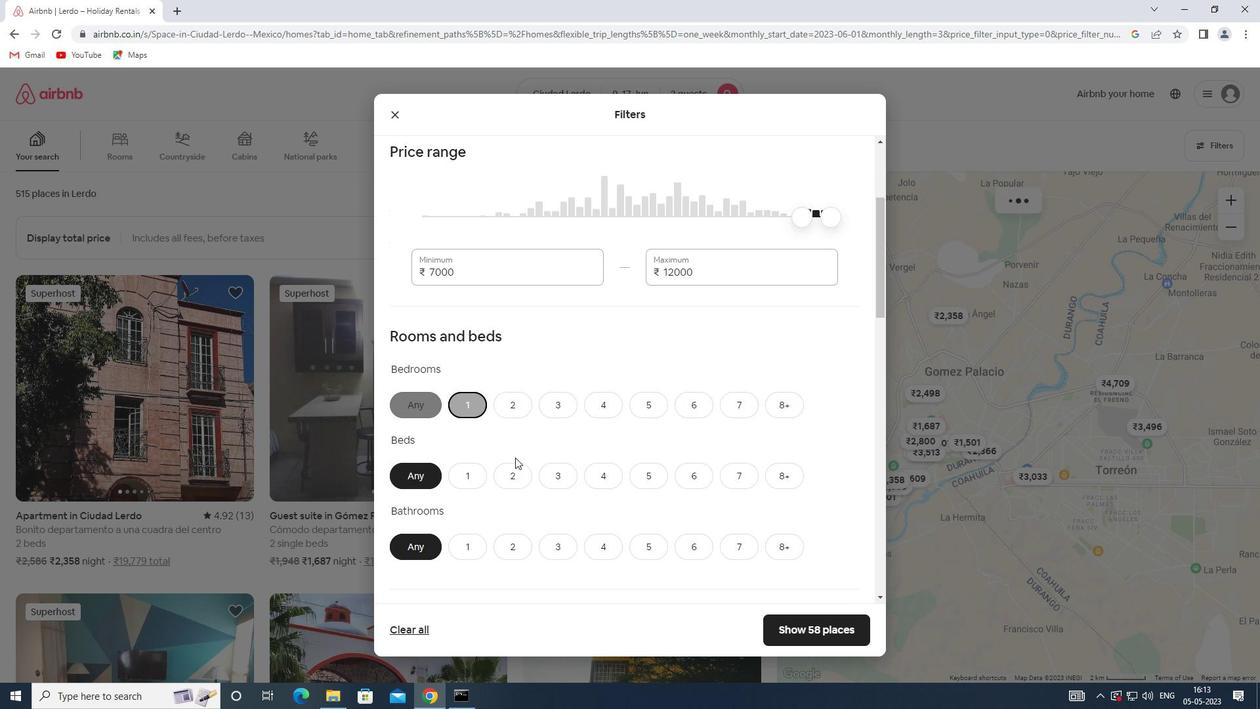
Action: Mouse pressed left at (518, 466)
Screenshot: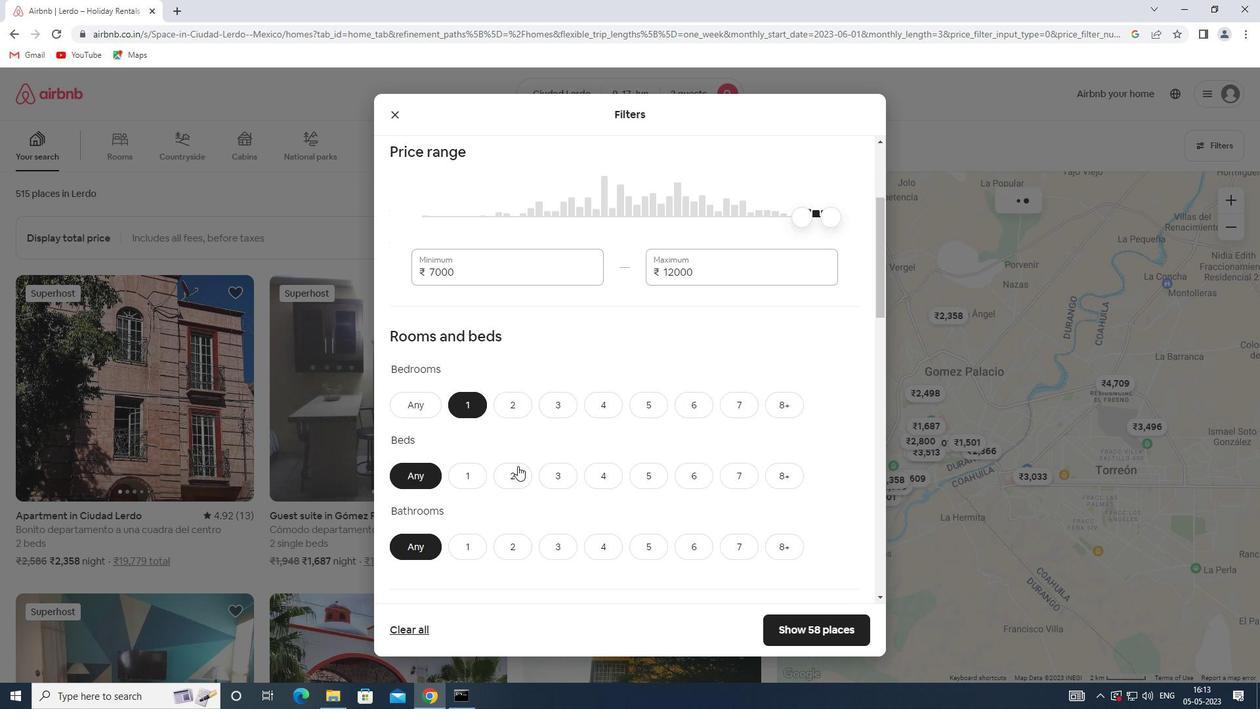 
Action: Mouse moved to (477, 552)
Screenshot: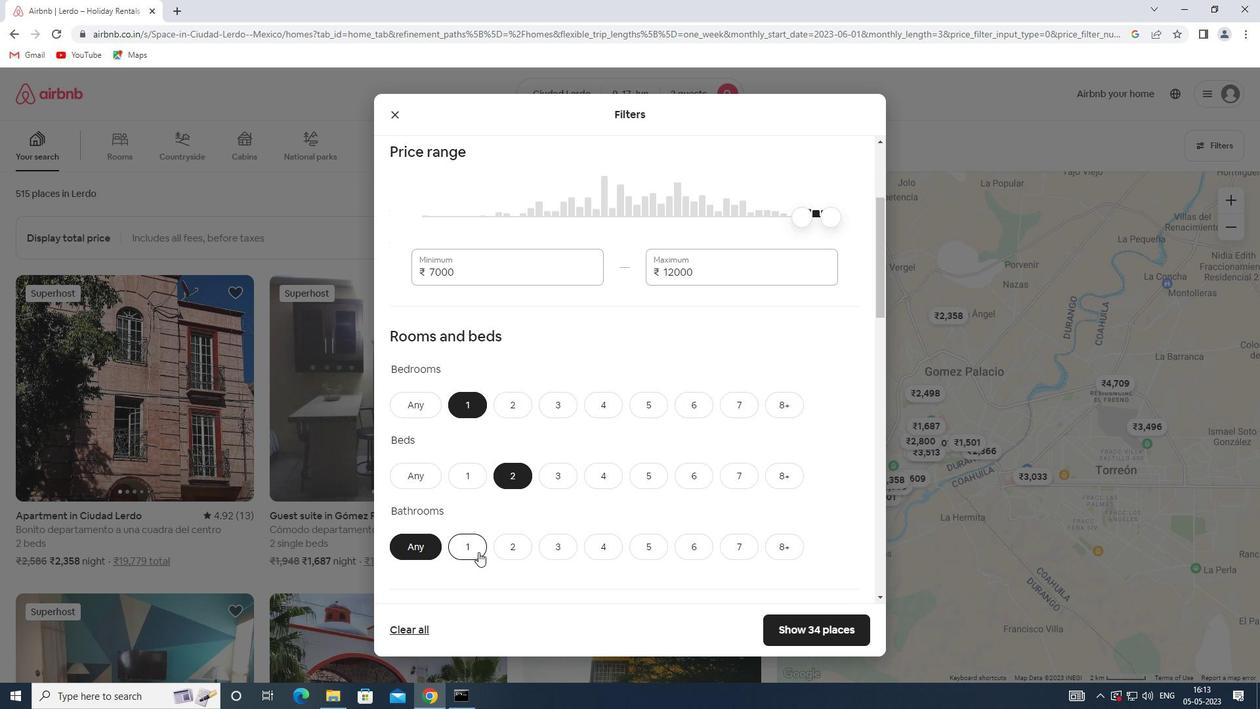 
Action: Mouse pressed left at (477, 552)
Screenshot: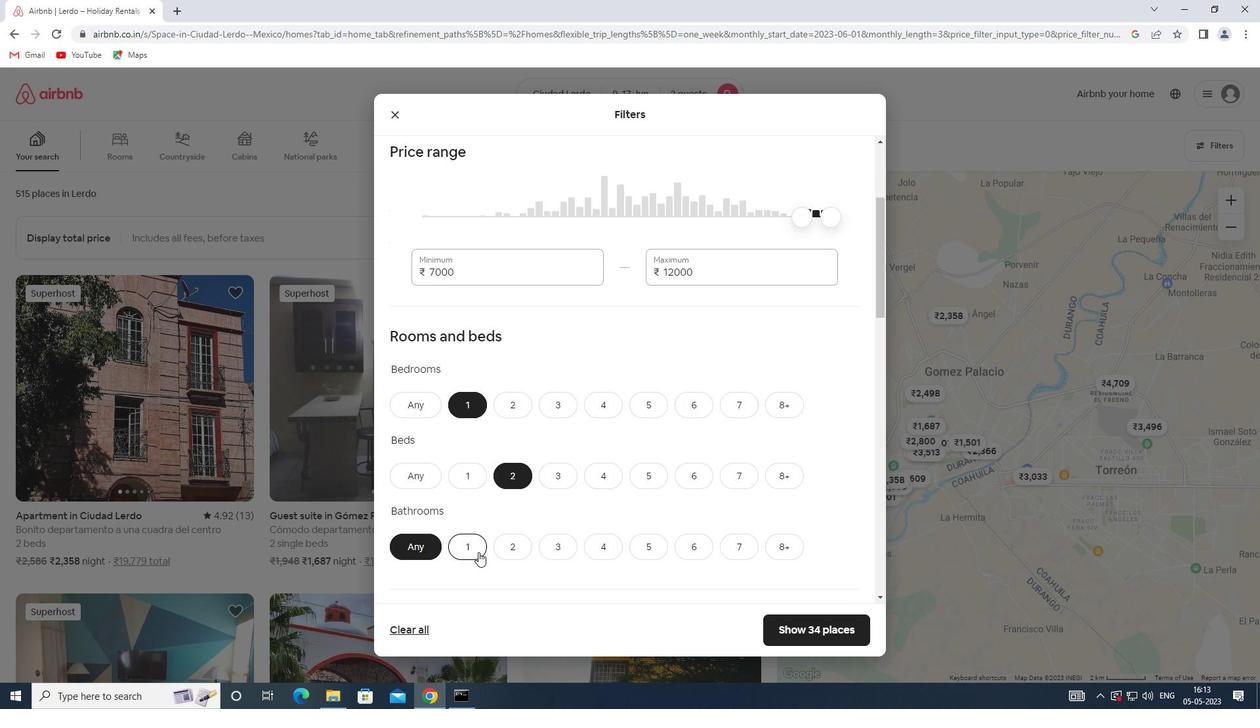 
Action: Mouse moved to (550, 487)
Screenshot: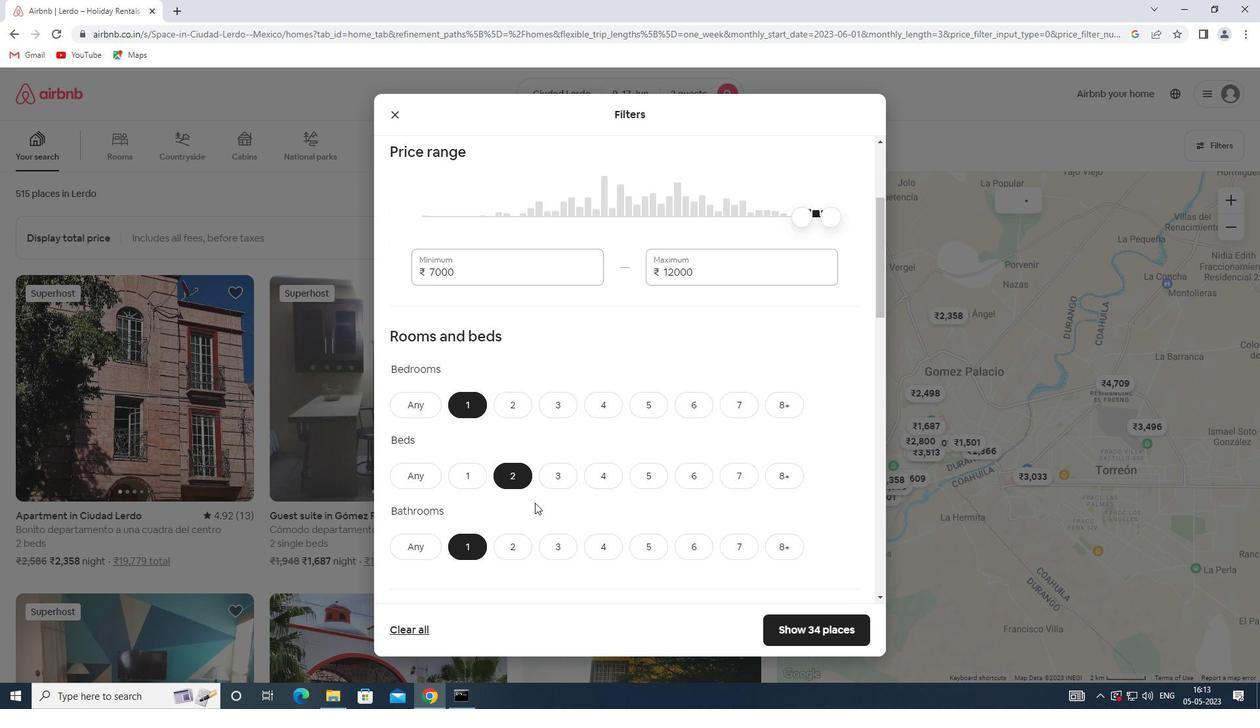 
Action: Mouse scrolled (550, 487) with delta (0, 0)
Screenshot: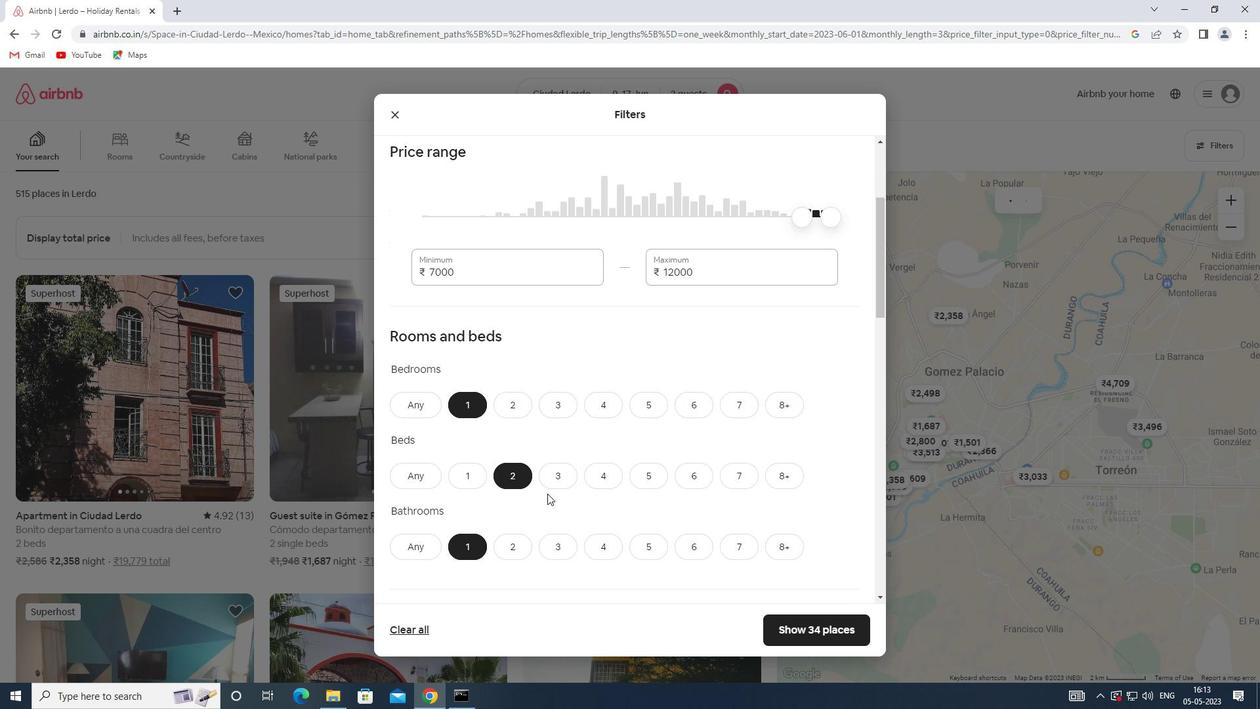 
Action: Mouse scrolled (550, 487) with delta (0, 0)
Screenshot: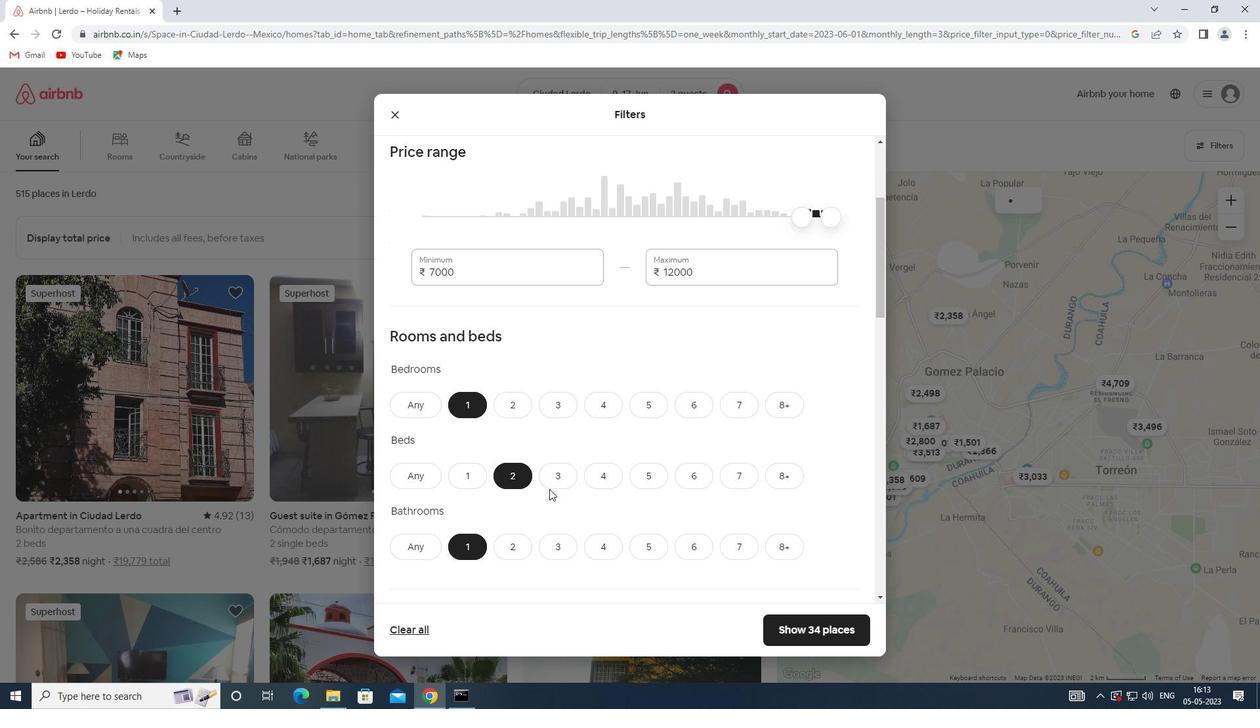 
Action: Mouse scrolled (550, 487) with delta (0, 0)
Screenshot: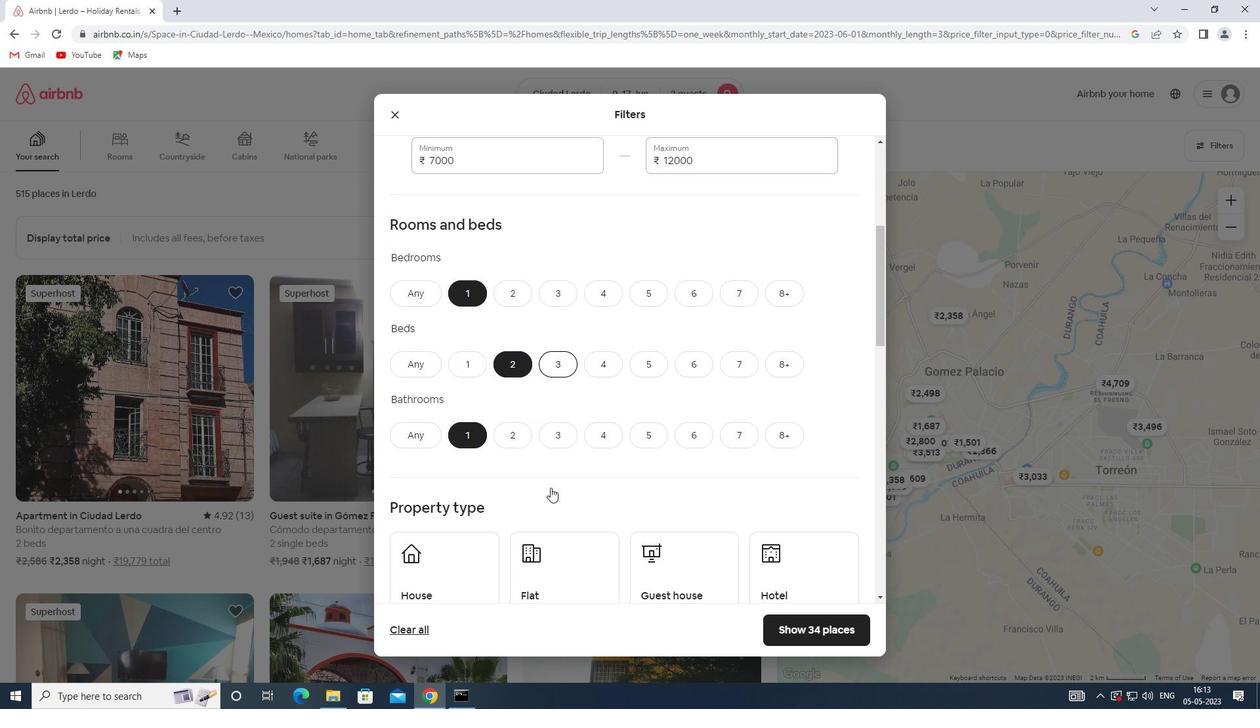 
Action: Mouse scrolled (550, 487) with delta (0, 0)
Screenshot: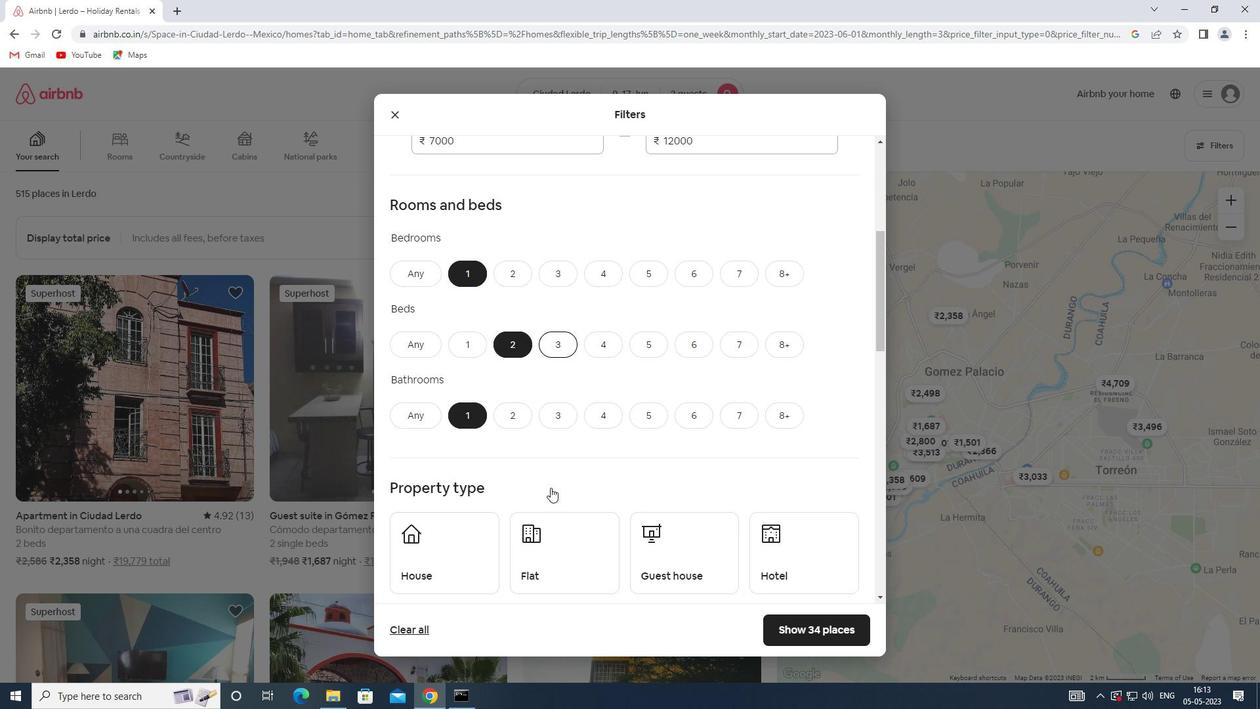 
Action: Mouse moved to (461, 430)
Screenshot: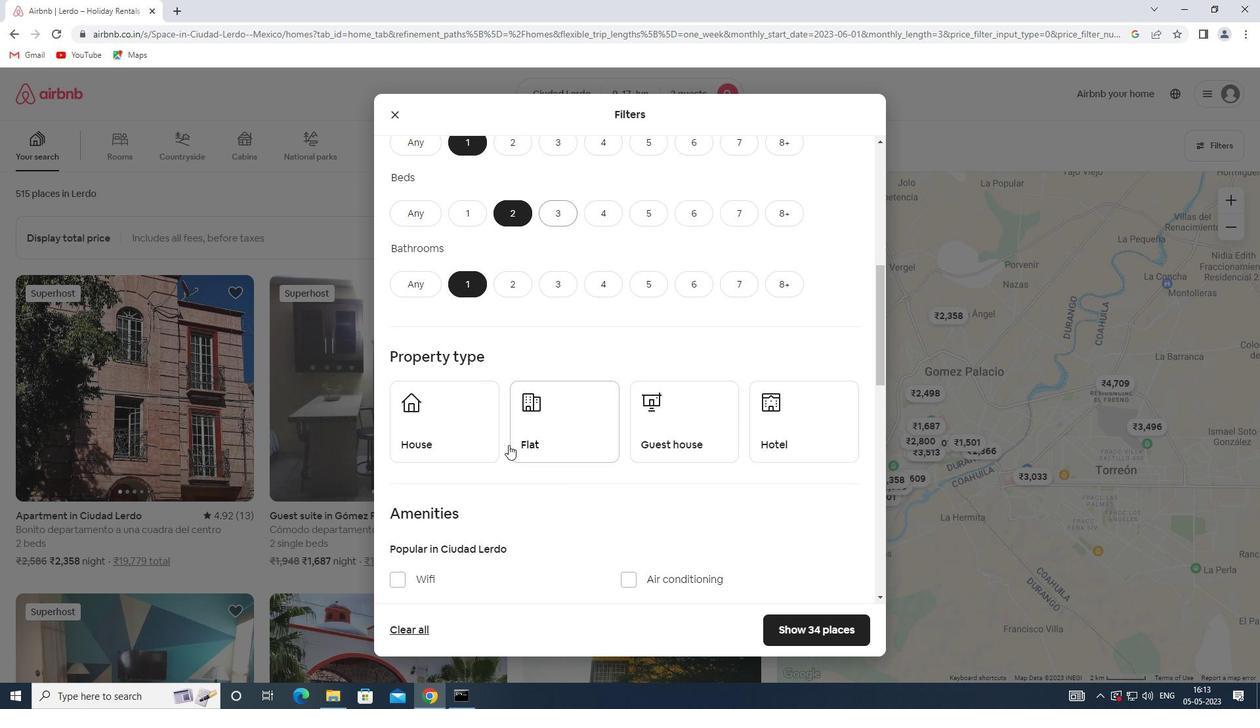 
Action: Mouse pressed left at (461, 430)
Screenshot: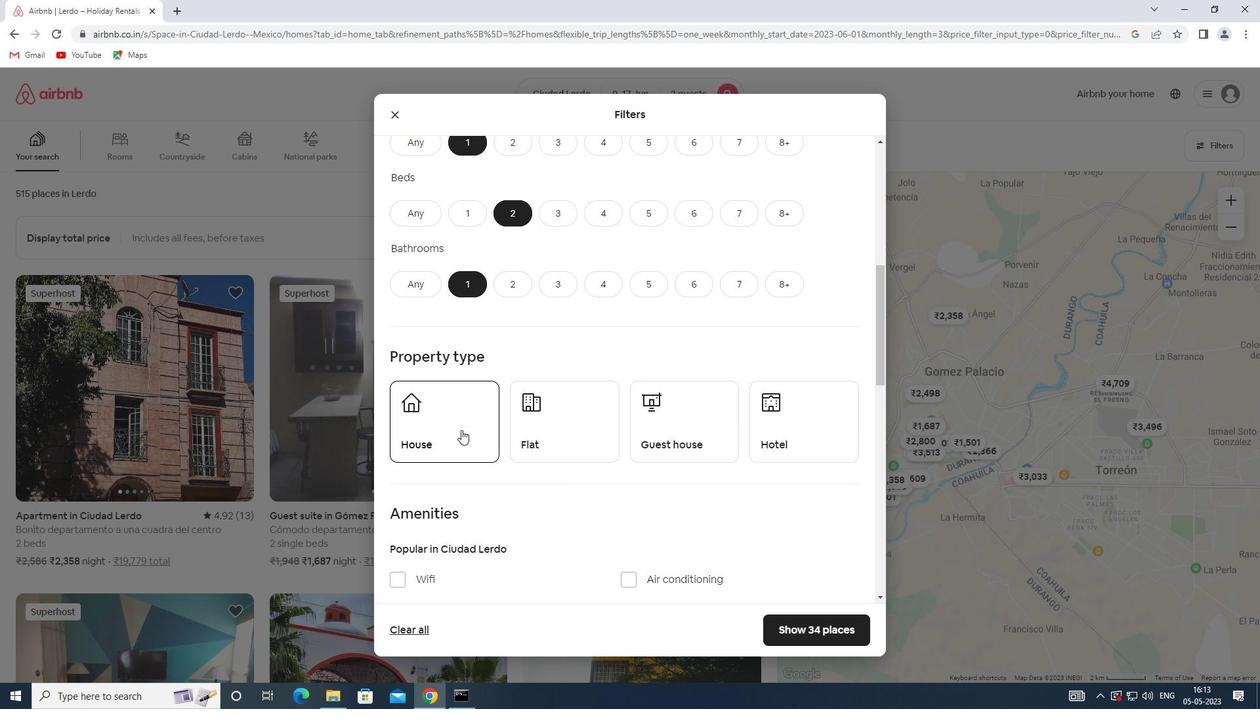 
Action: Mouse moved to (534, 448)
Screenshot: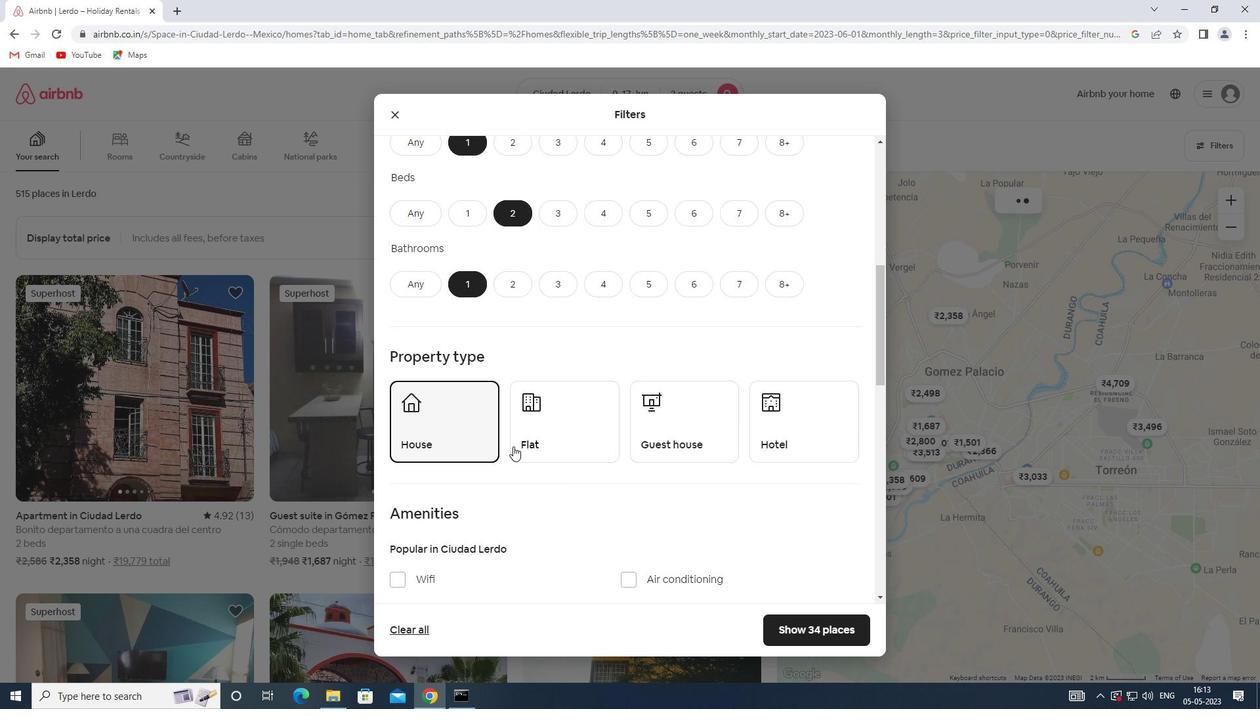 
Action: Mouse pressed left at (534, 448)
Screenshot: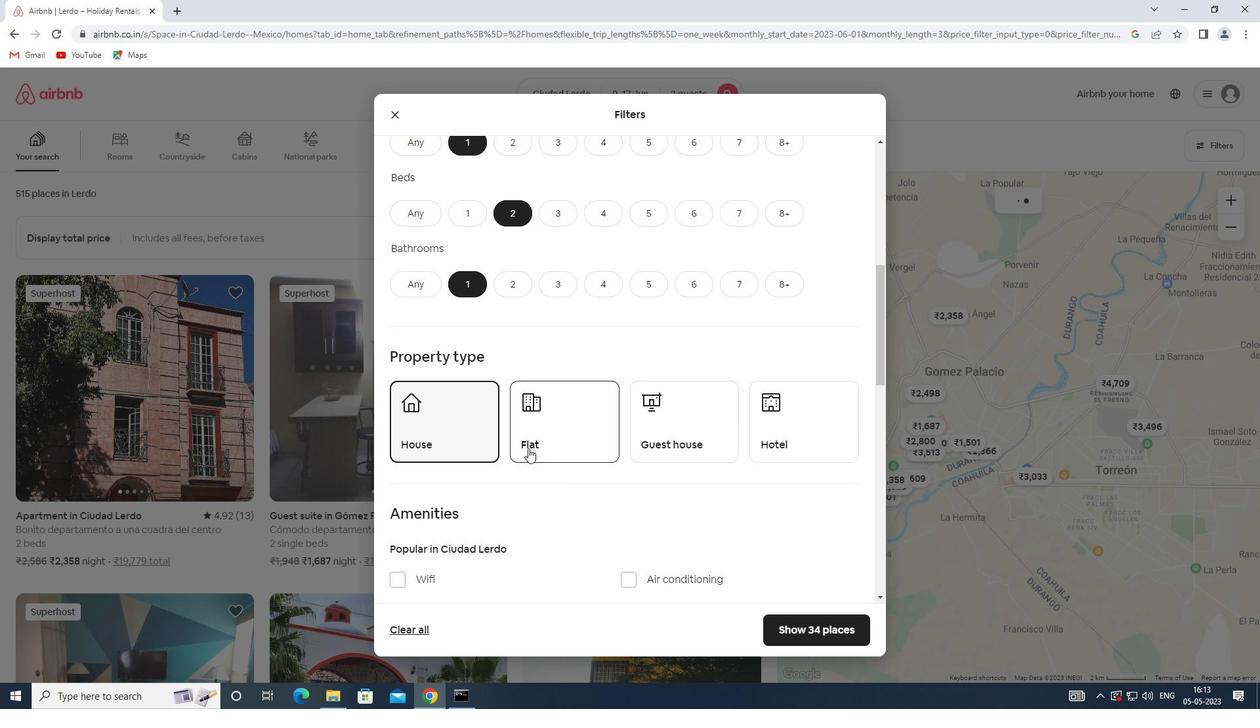 
Action: Mouse moved to (717, 423)
Screenshot: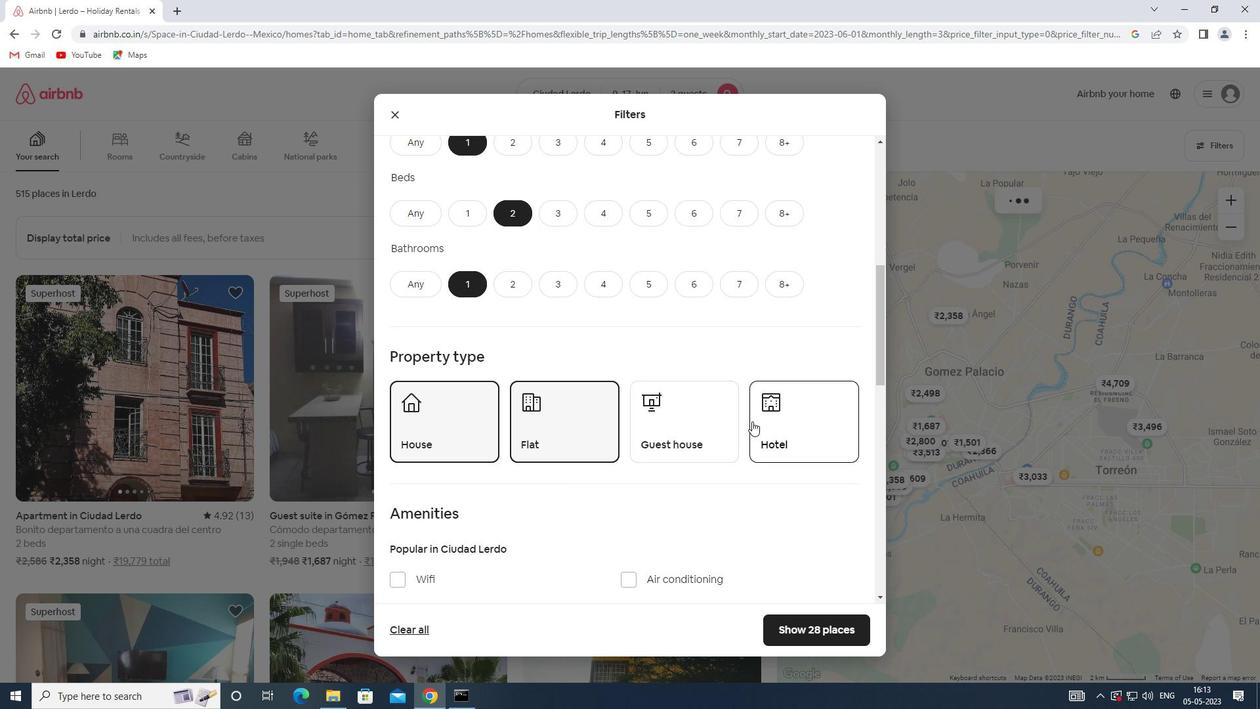 
Action: Mouse pressed left at (717, 423)
Screenshot: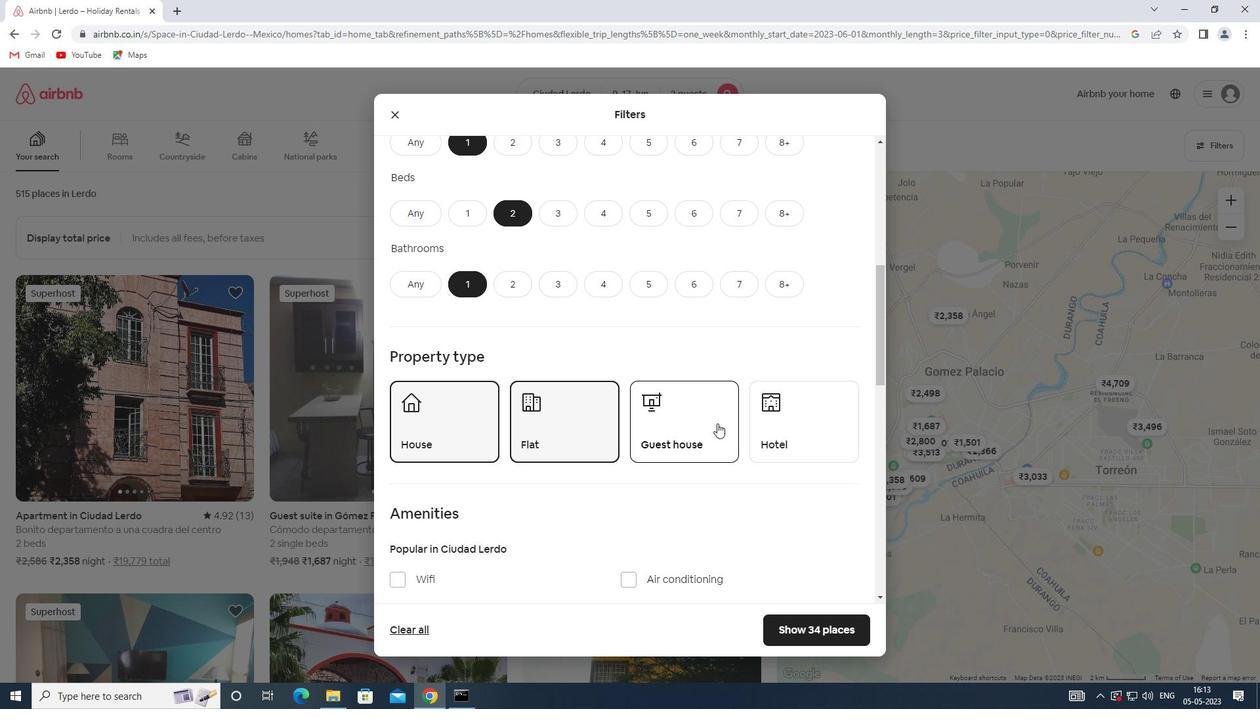 
Action: Mouse scrolled (717, 422) with delta (0, 0)
Screenshot: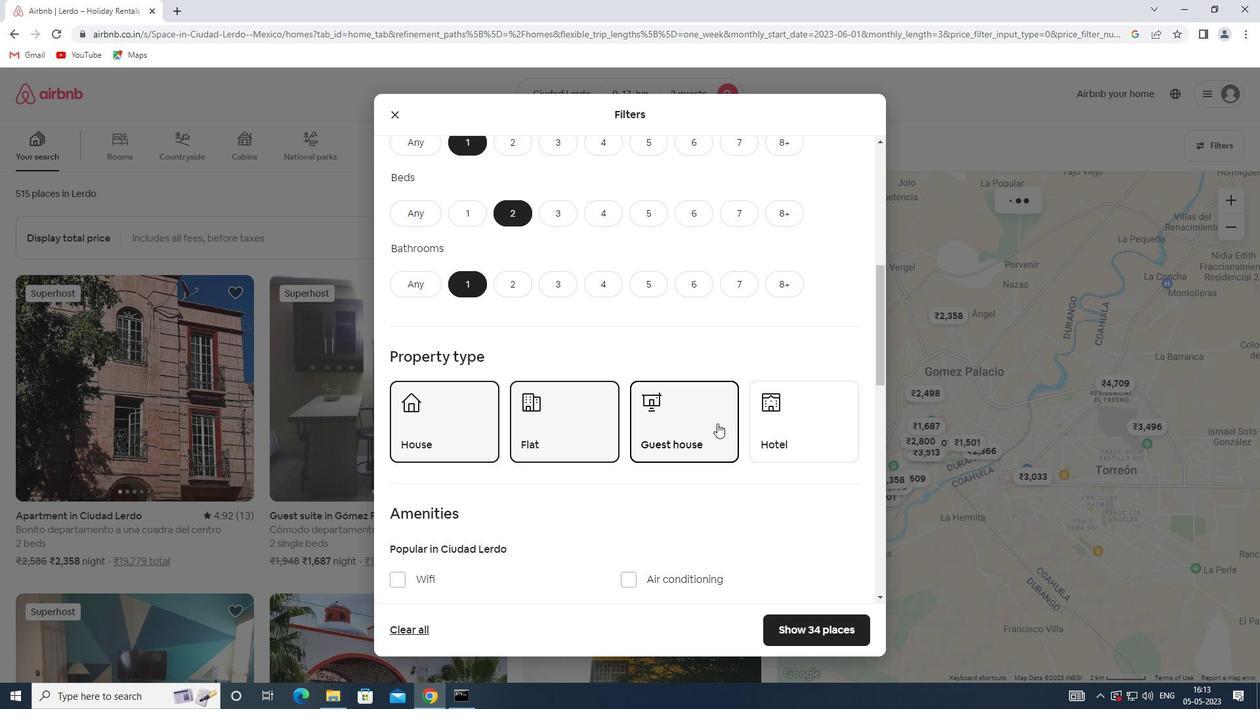 
Action: Mouse scrolled (717, 422) with delta (0, 0)
Screenshot: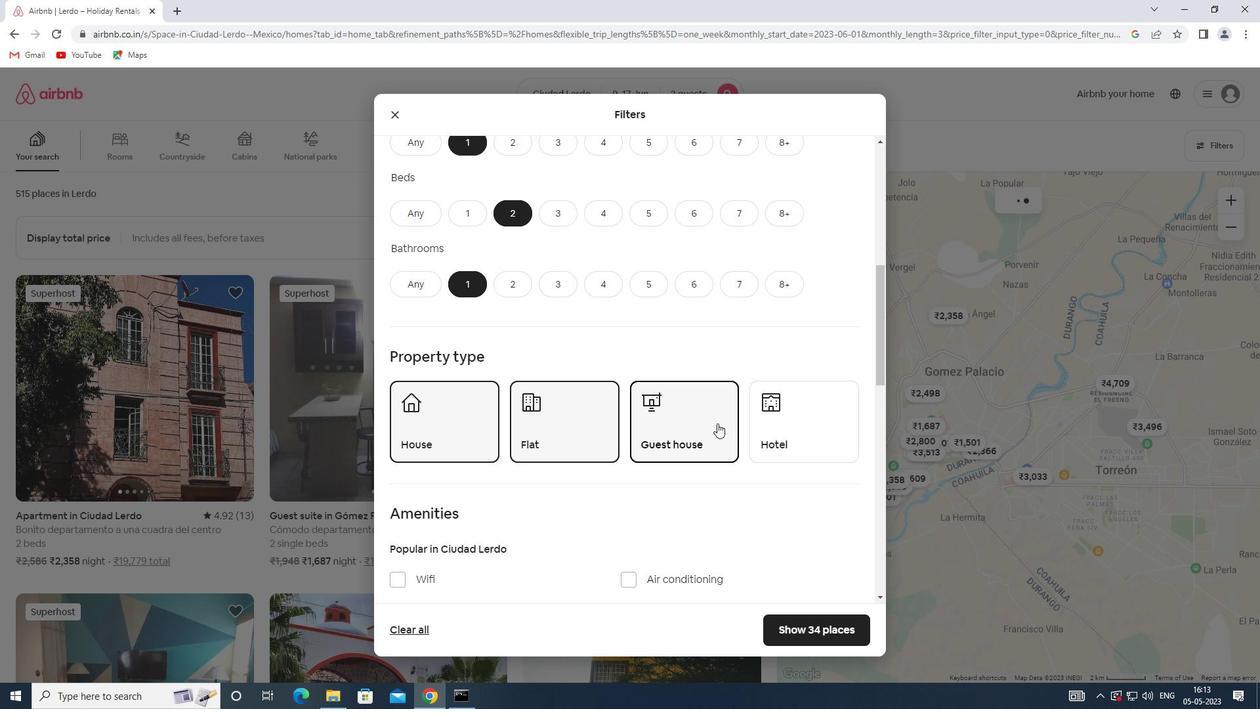 
Action: Mouse moved to (430, 447)
Screenshot: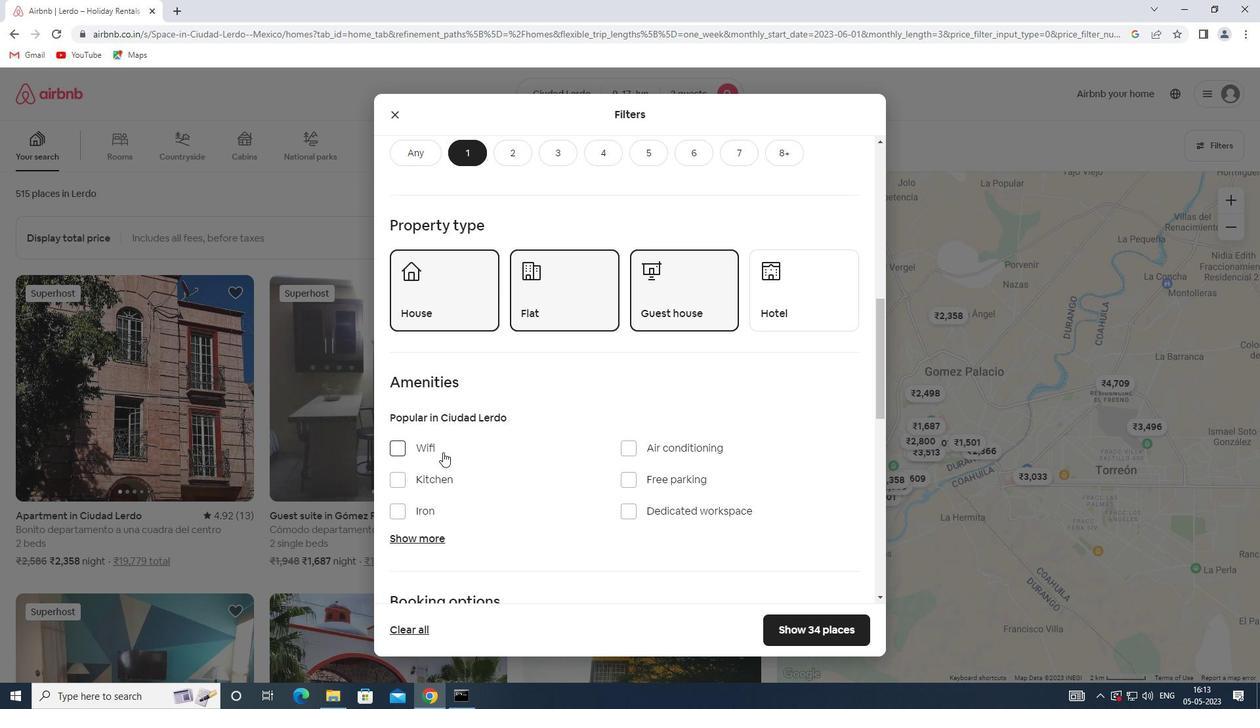 
Action: Mouse pressed left at (430, 447)
Screenshot: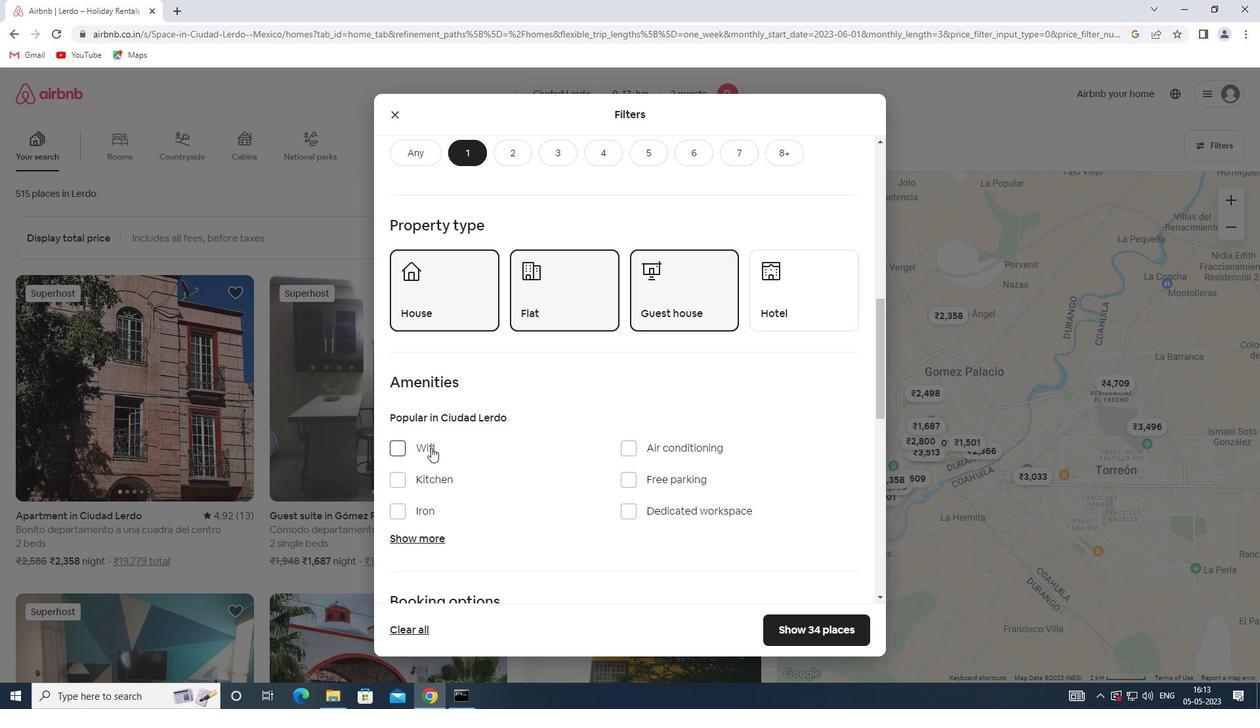 
Action: Mouse moved to (565, 434)
Screenshot: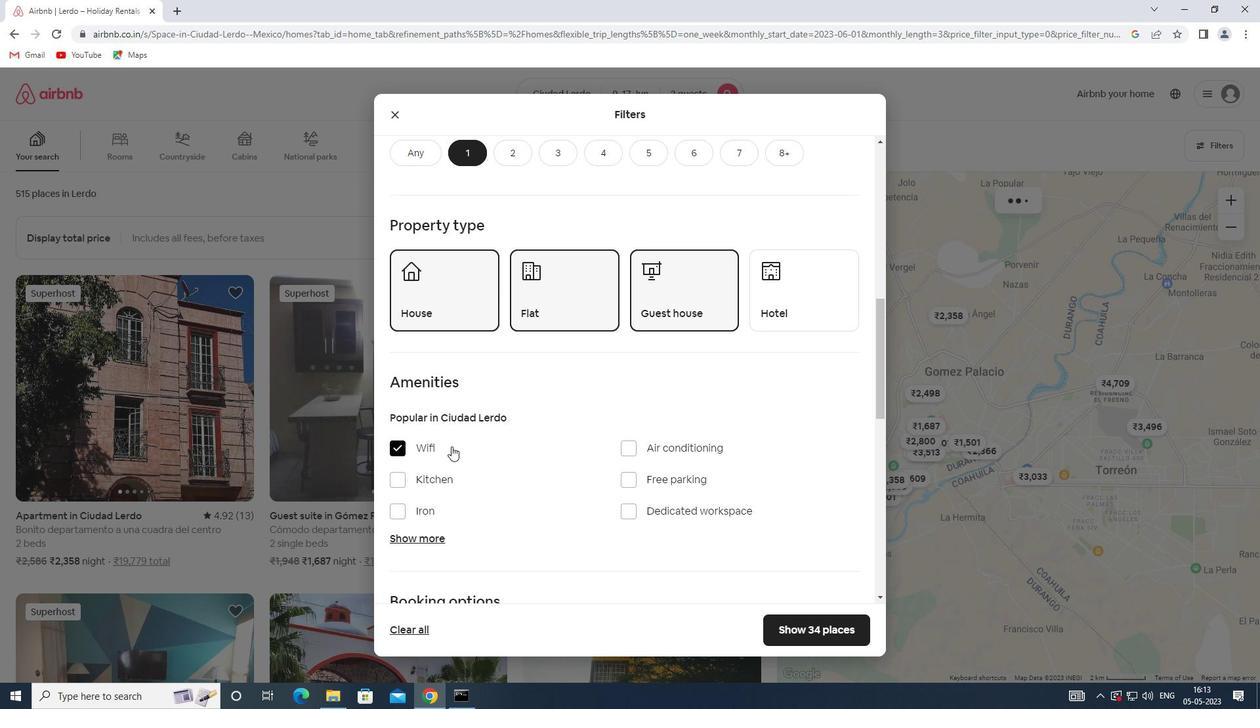 
Action: Mouse scrolled (565, 433) with delta (0, 0)
Screenshot: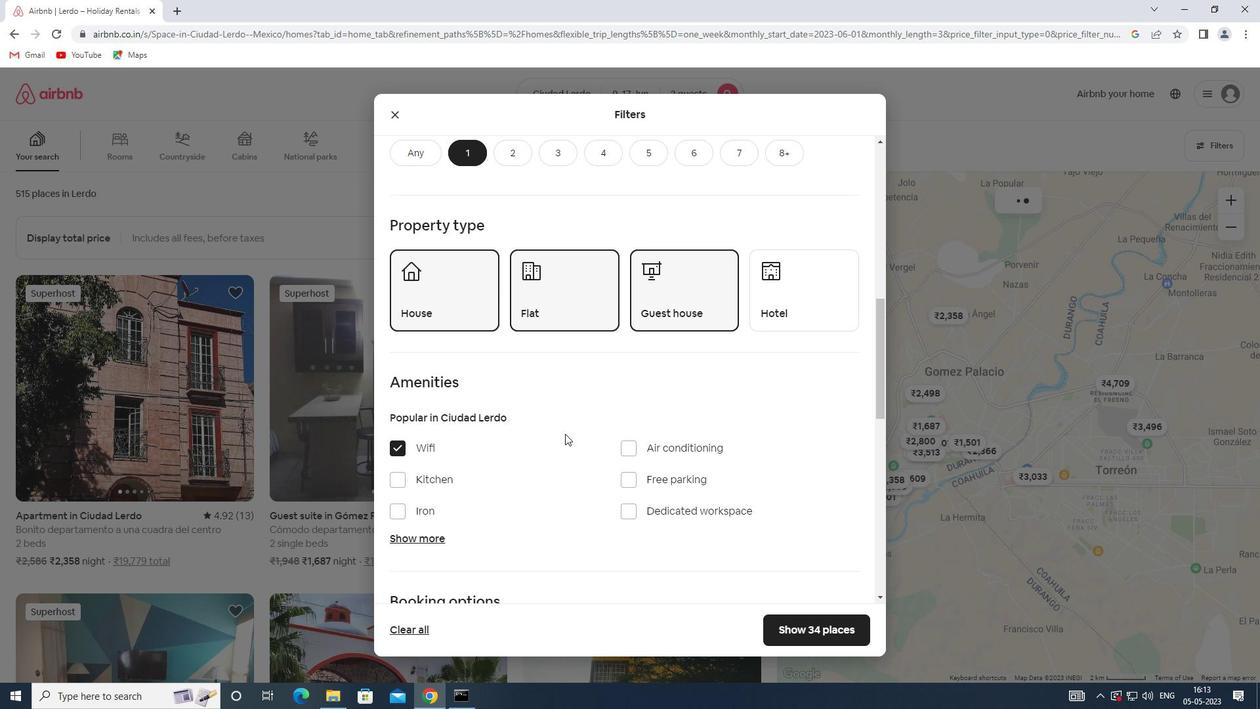 
Action: Mouse scrolled (565, 433) with delta (0, 0)
Screenshot: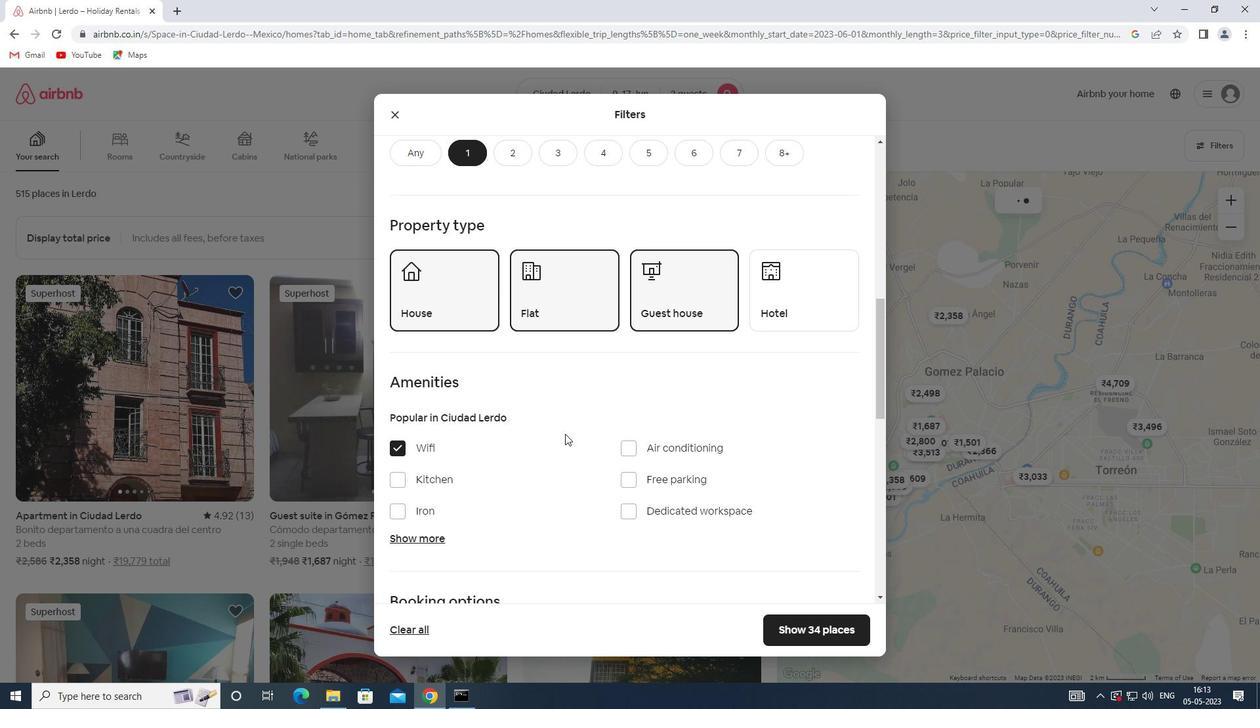 
Action: Mouse scrolled (565, 433) with delta (0, 0)
Screenshot: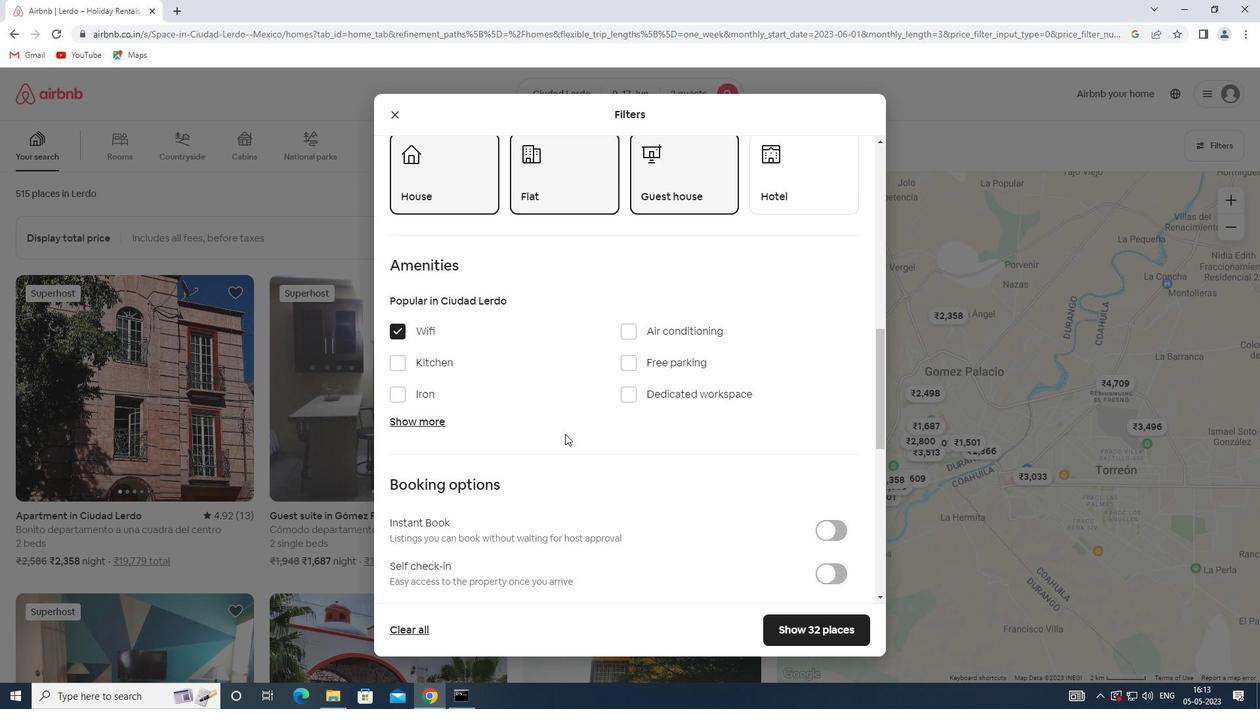 
Action: Mouse scrolled (565, 433) with delta (0, 0)
Screenshot: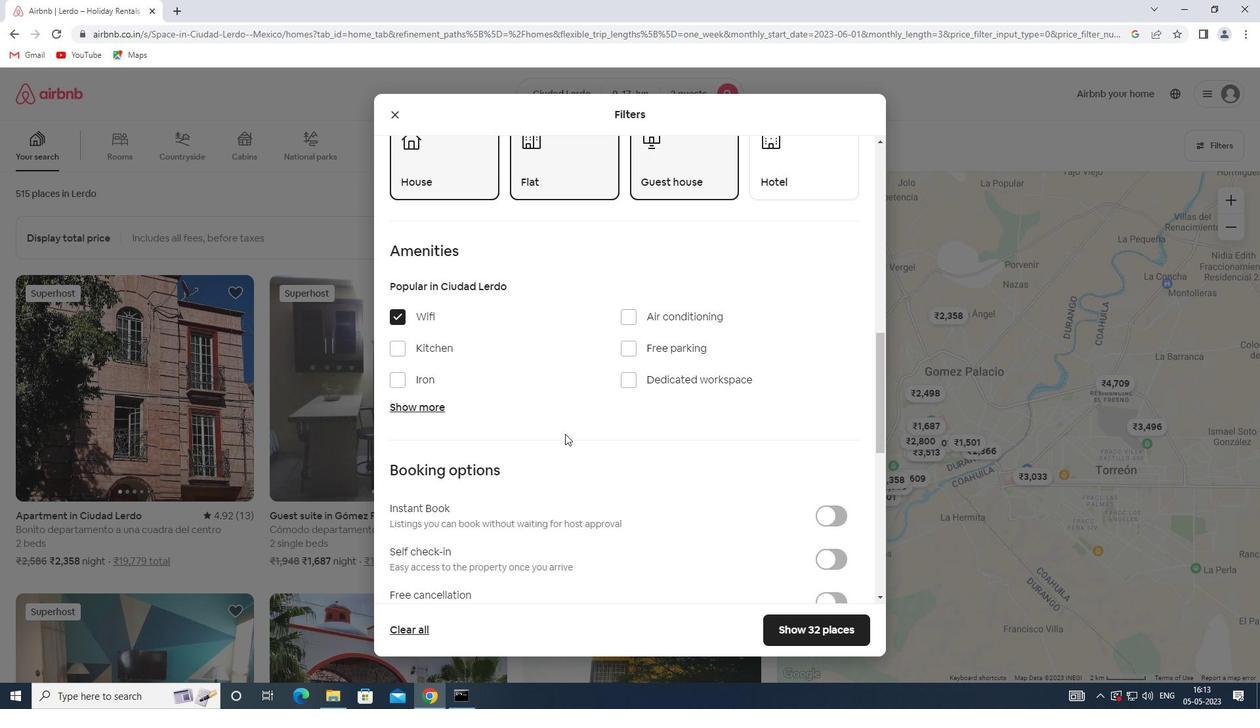 
Action: Mouse moved to (825, 424)
Screenshot: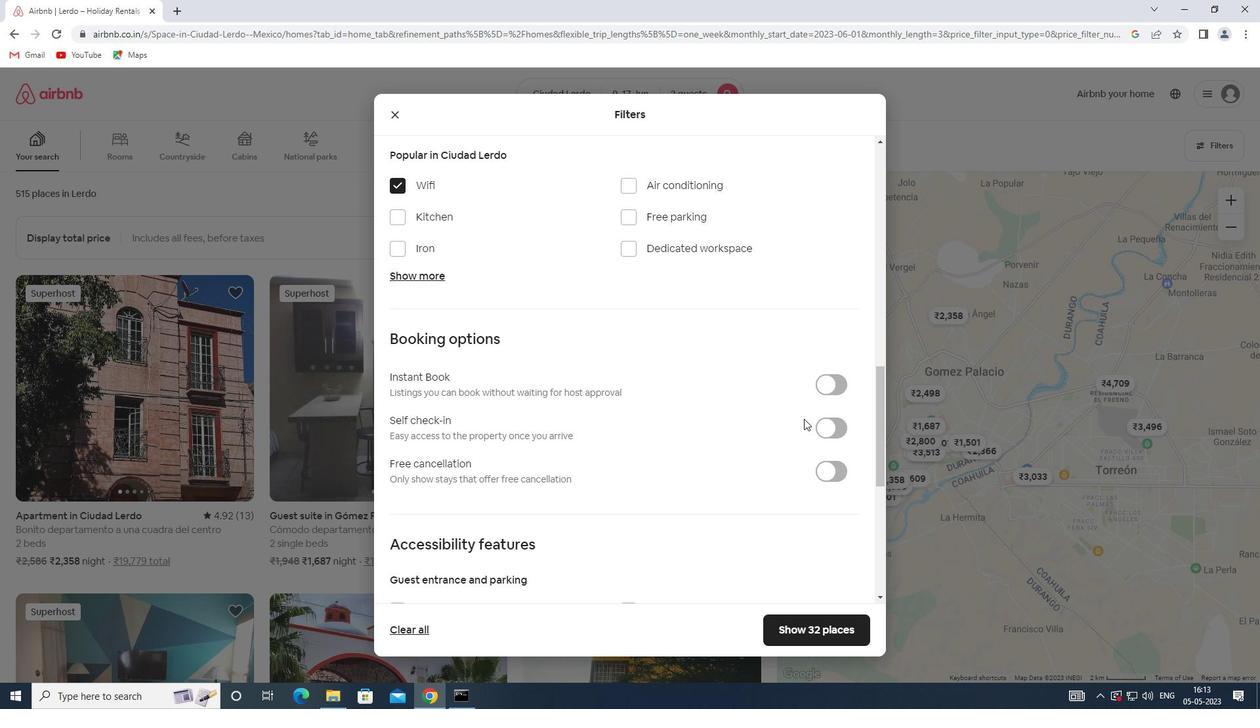 
Action: Mouse pressed left at (825, 424)
Screenshot: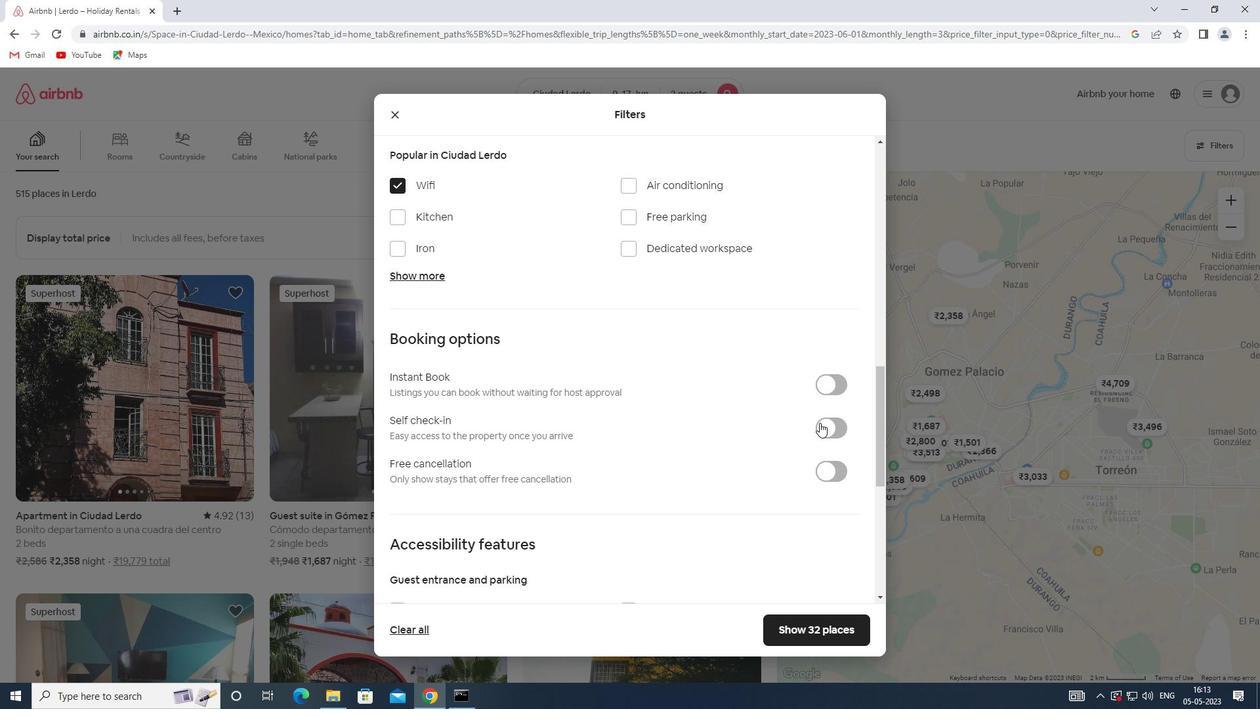 
Action: Mouse moved to (557, 407)
Screenshot: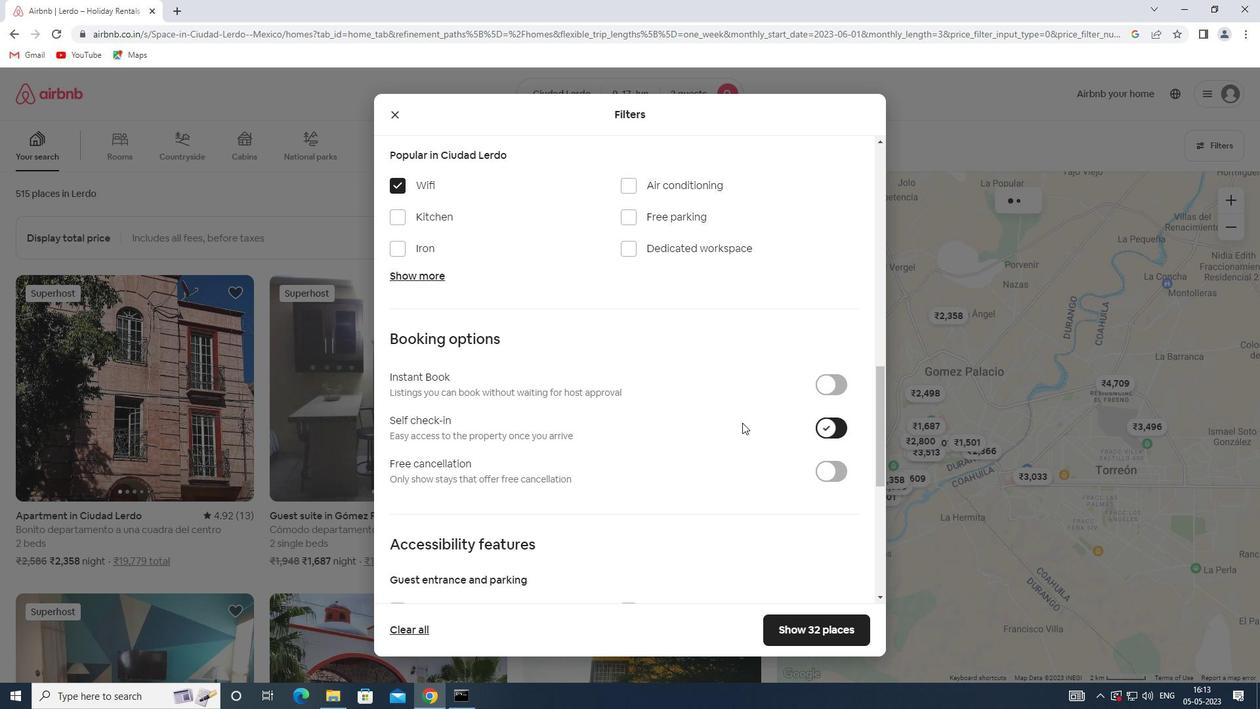 
Action: Mouse scrolled (557, 407) with delta (0, 0)
Screenshot: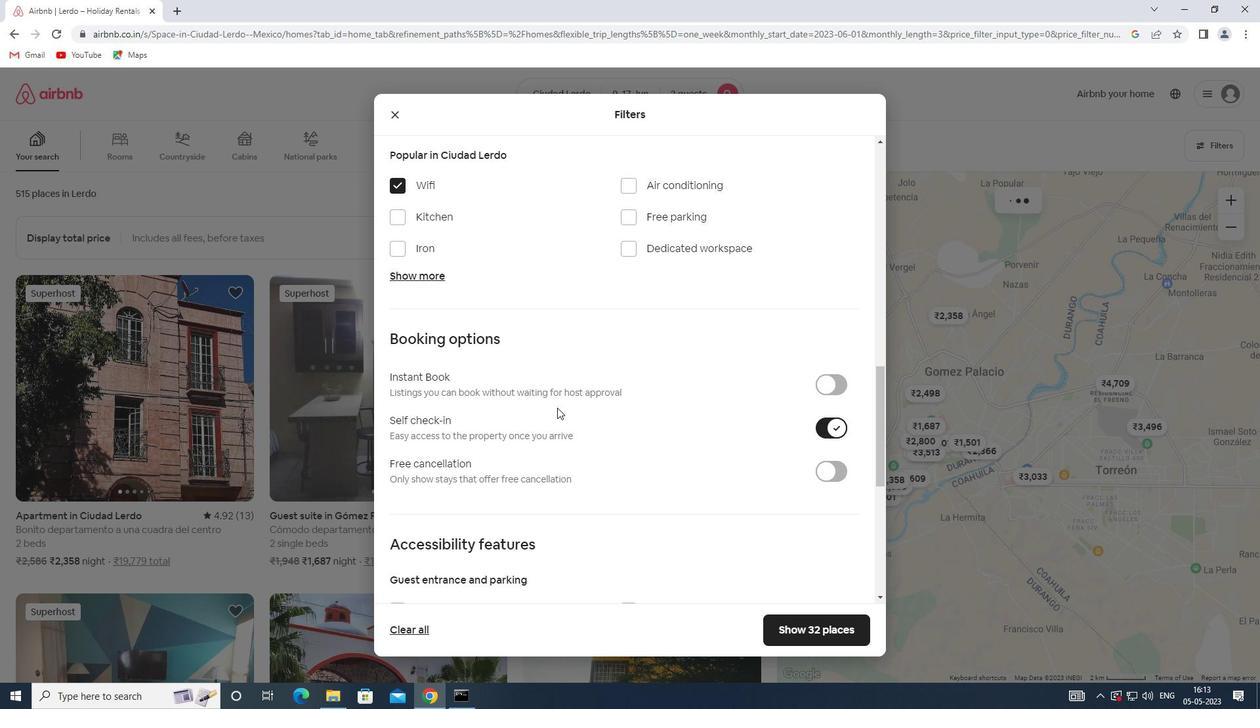 
Action: Mouse scrolled (557, 407) with delta (0, 0)
Screenshot: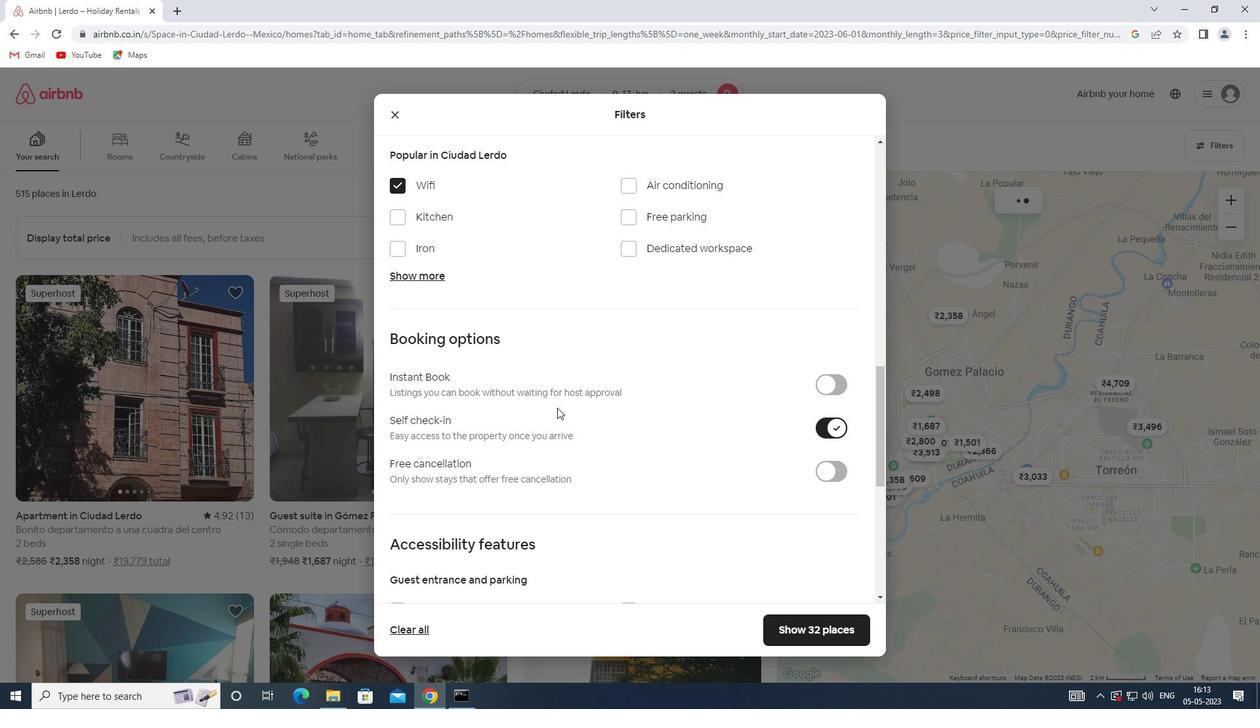 
Action: Mouse scrolled (557, 407) with delta (0, 0)
Screenshot: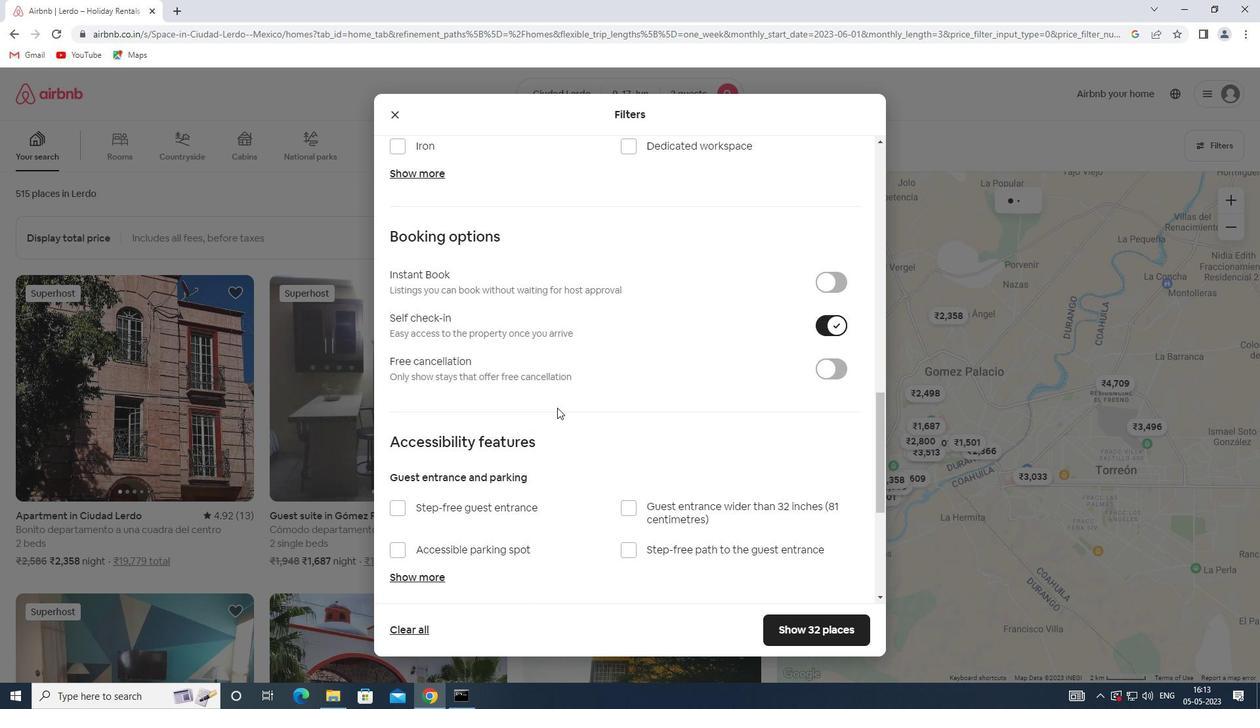 
Action: Mouse scrolled (557, 407) with delta (0, 0)
Screenshot: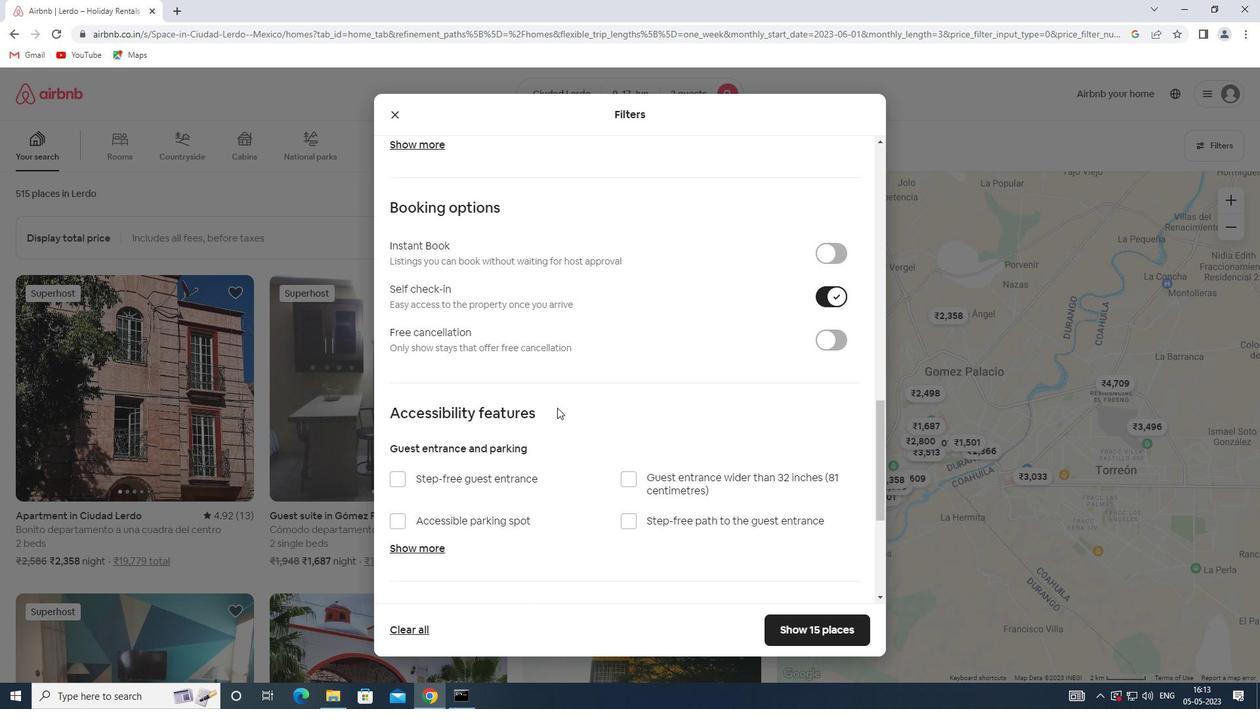 
Action: Mouse scrolled (557, 407) with delta (0, 0)
Screenshot: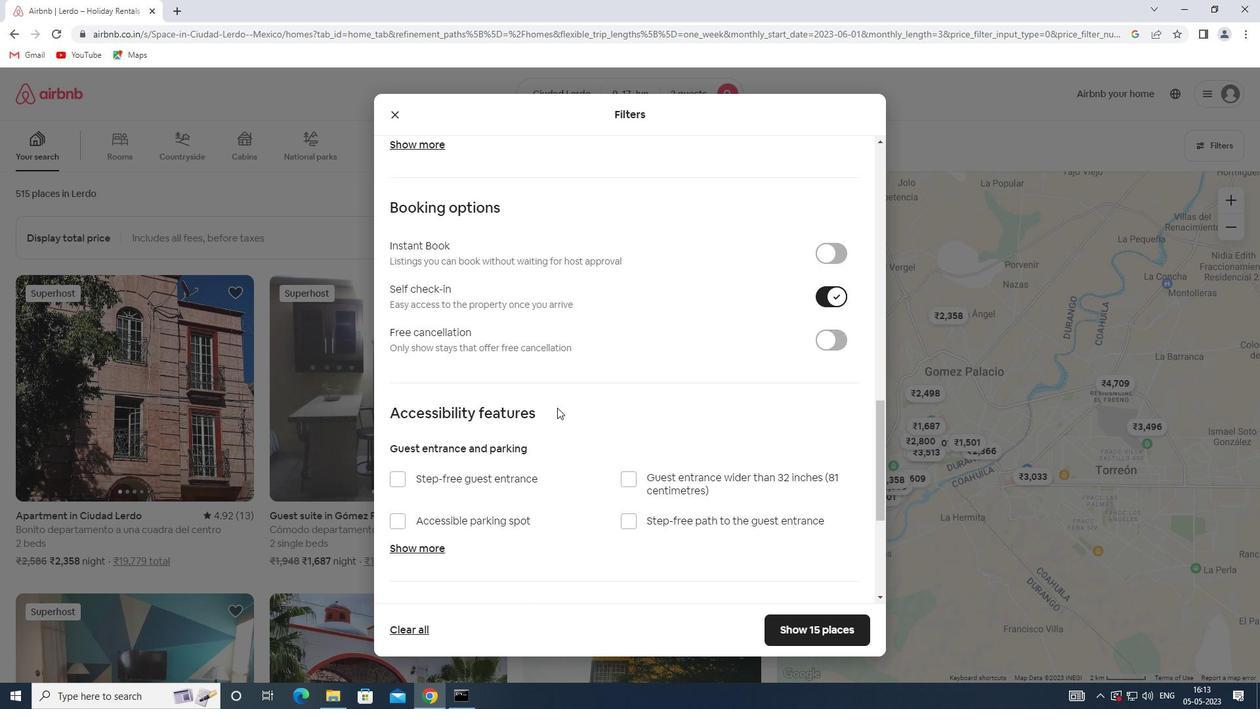 
Action: Mouse scrolled (557, 407) with delta (0, 0)
Screenshot: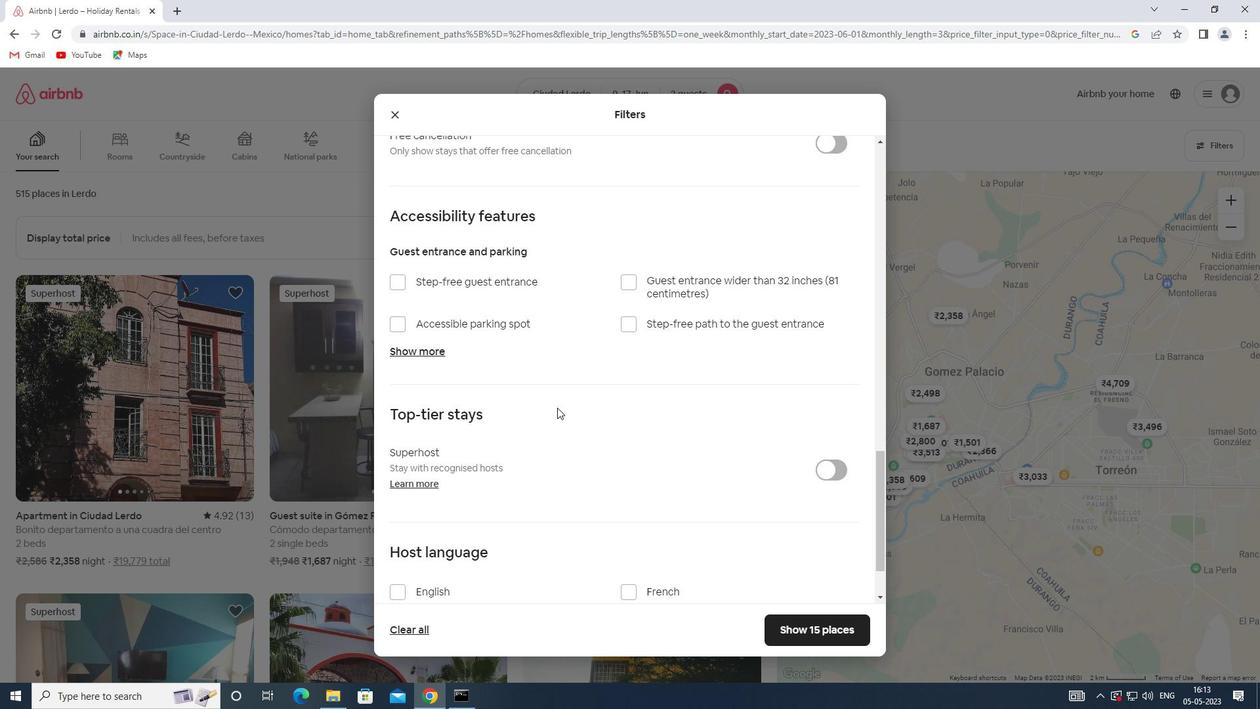 
Action: Mouse scrolled (557, 407) with delta (0, 0)
Screenshot: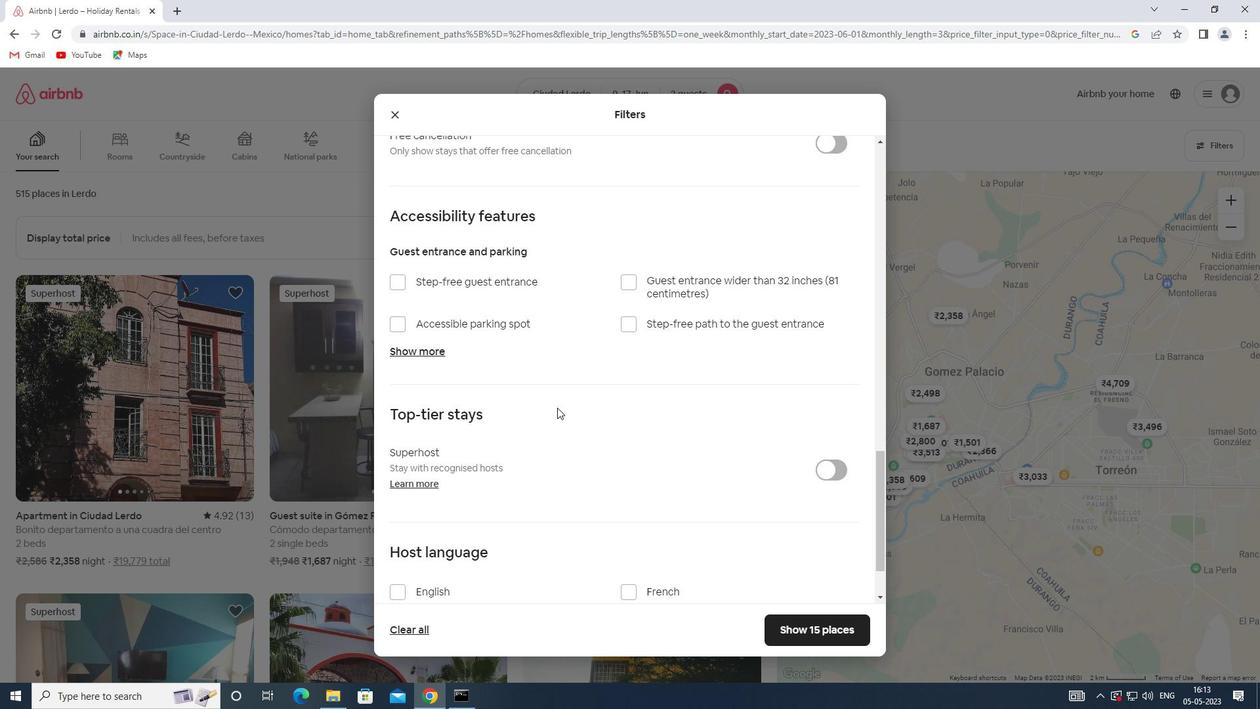 
Action: Mouse moved to (442, 512)
Screenshot: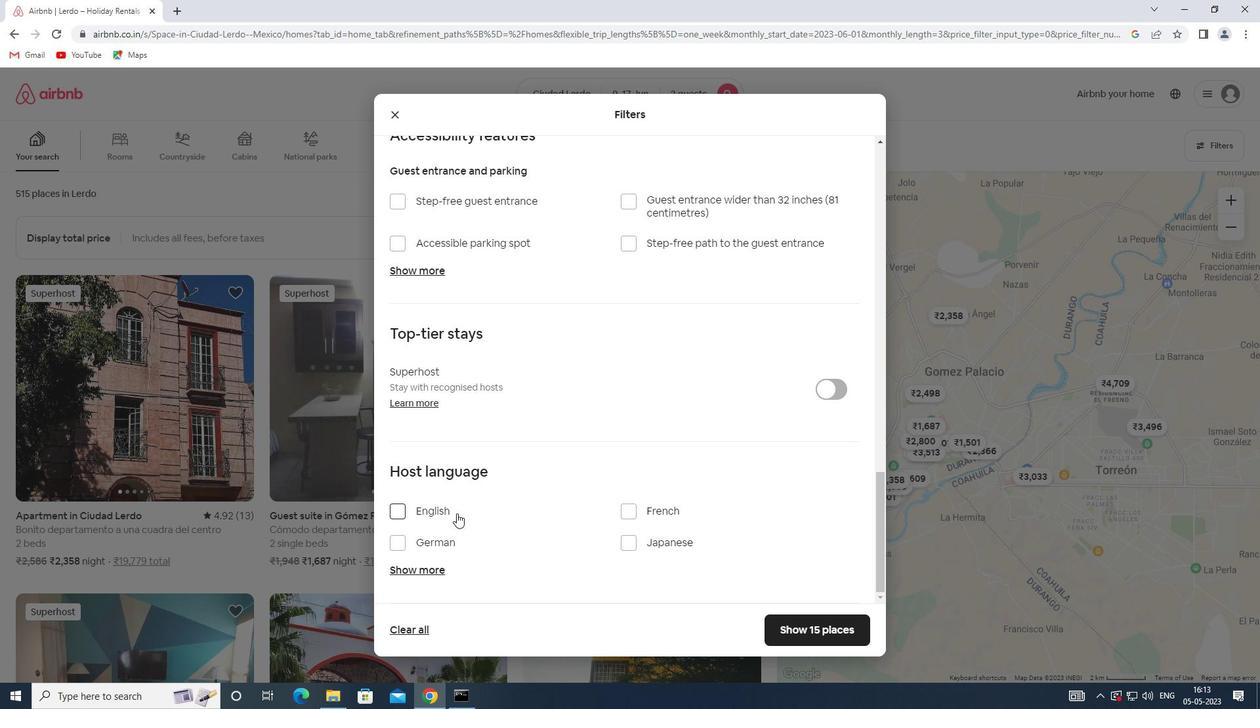 
Action: Mouse pressed left at (442, 512)
Screenshot: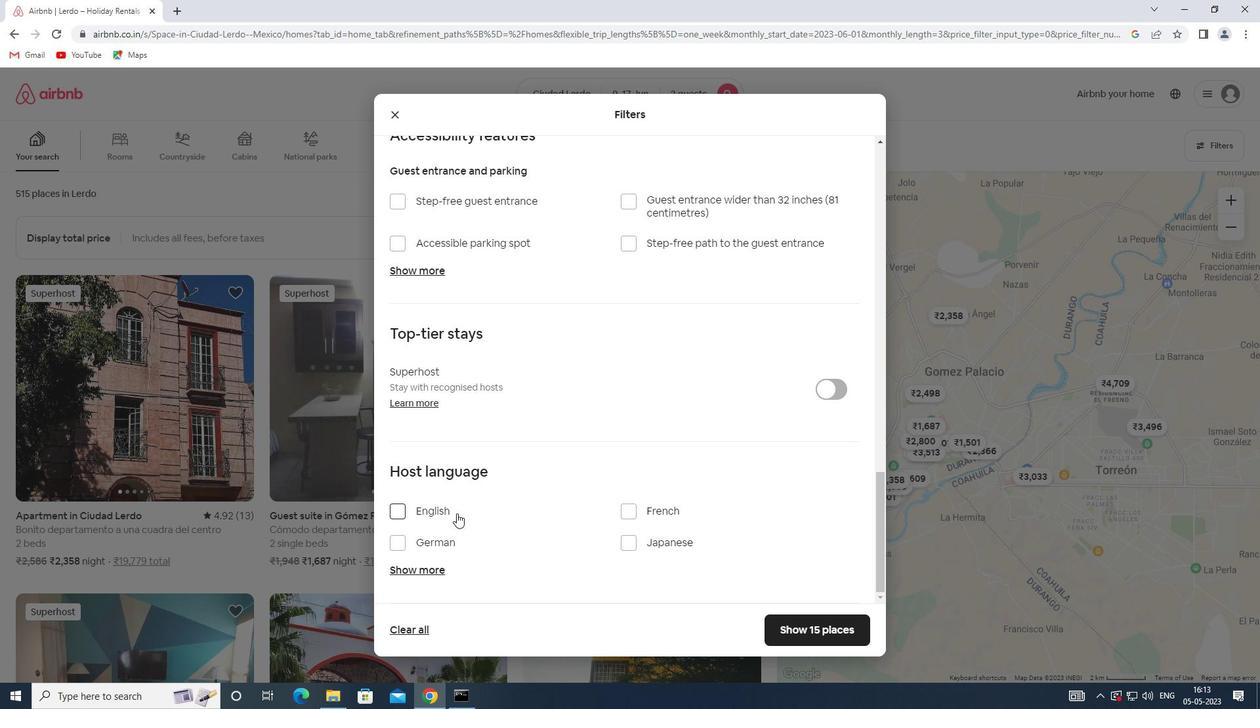 
Action: Mouse moved to (808, 630)
Screenshot: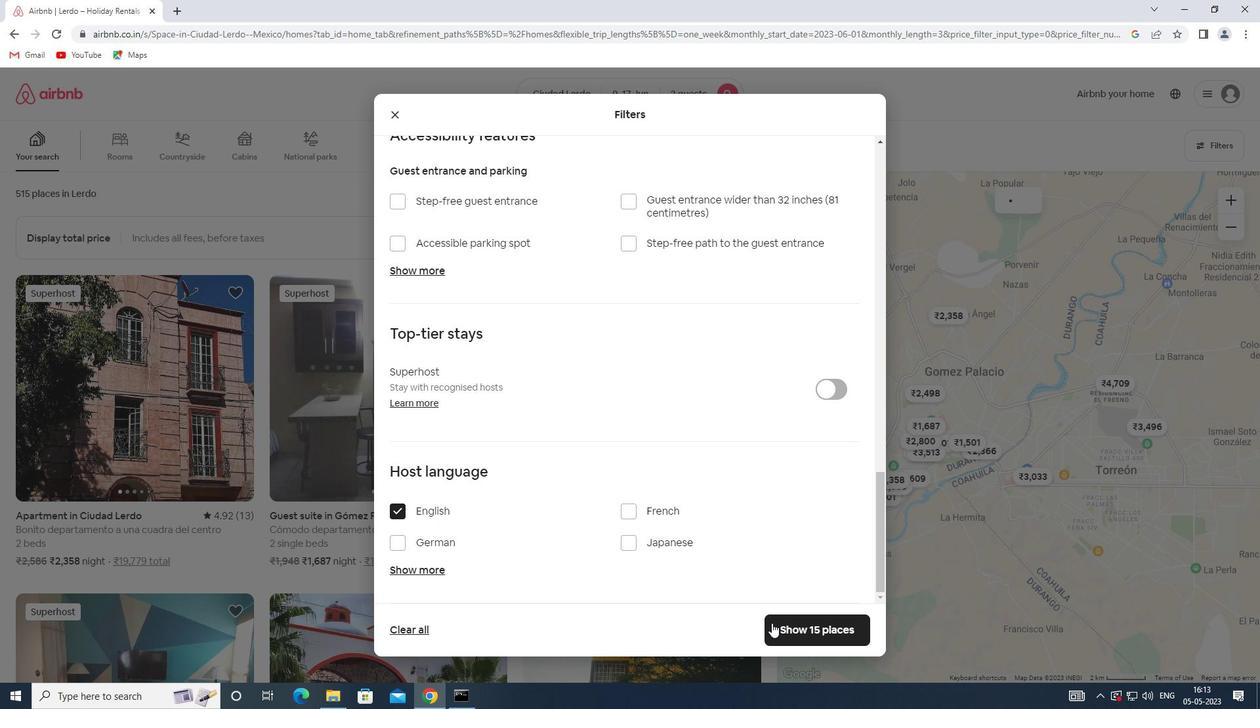 
Action: Mouse pressed left at (808, 630)
Screenshot: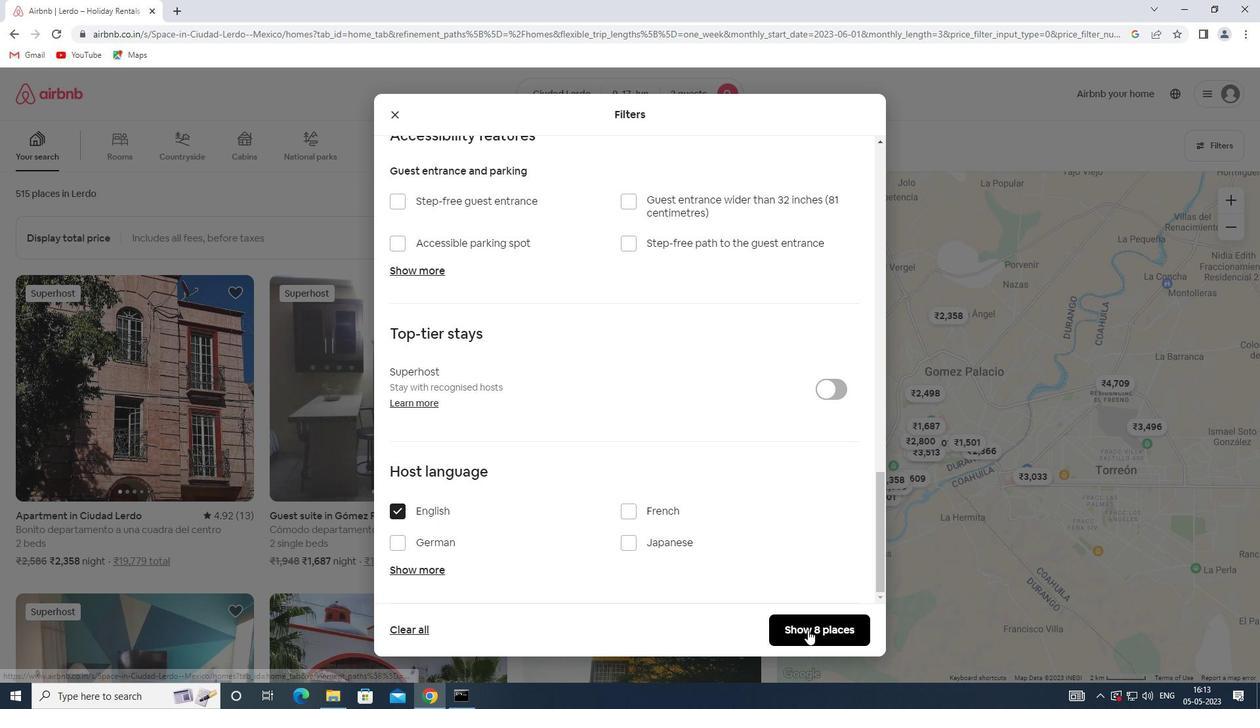 
